 Task: Find connections with filter location Ninghai with filter topic #newyearwith filter profile language Spanish with filter current company Orion Innovation with filter school Tata Institute of Social Sciences with filter industry Engineering Services with filter service category Resume Writing with filter keywords title Managing Partner
Action: Mouse moved to (317, 221)
Screenshot: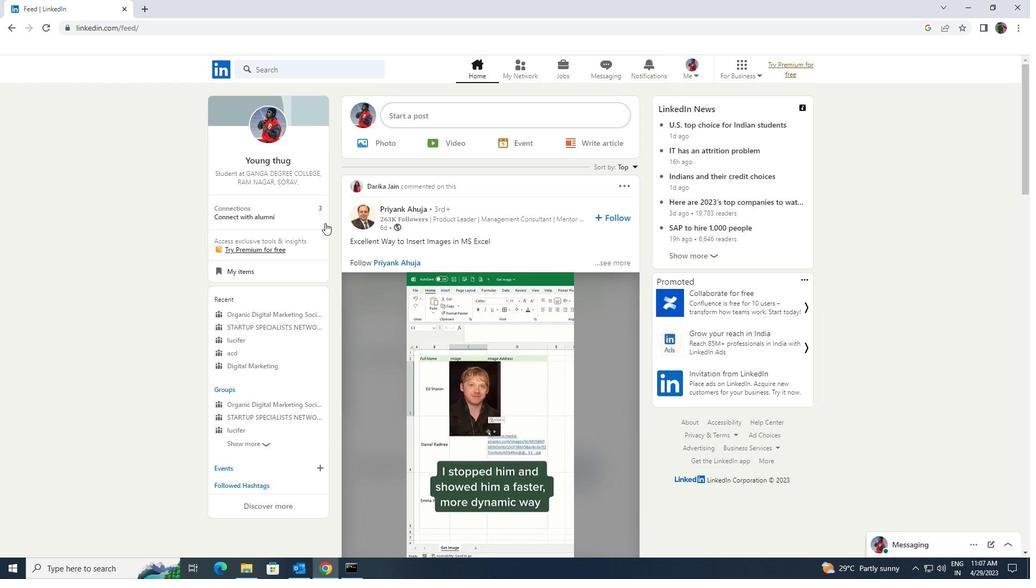 
Action: Mouse pressed left at (317, 221)
Screenshot: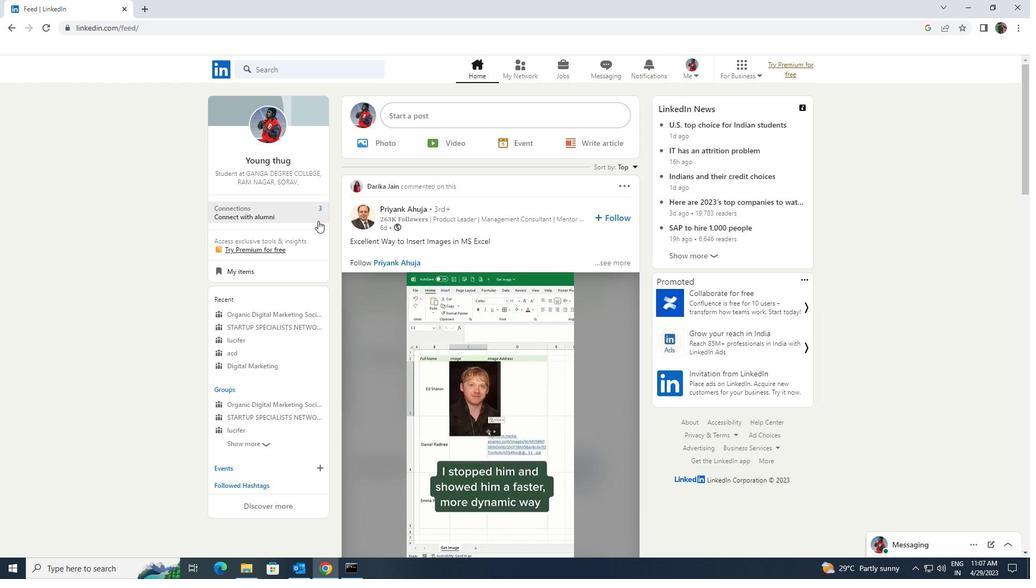 
Action: Mouse moved to (328, 131)
Screenshot: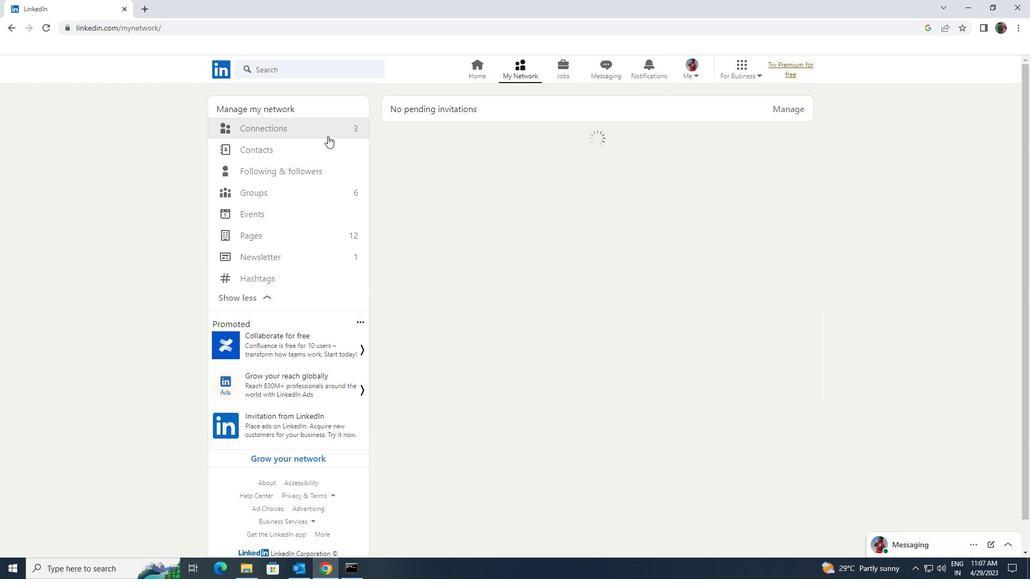 
Action: Mouse pressed left at (328, 131)
Screenshot: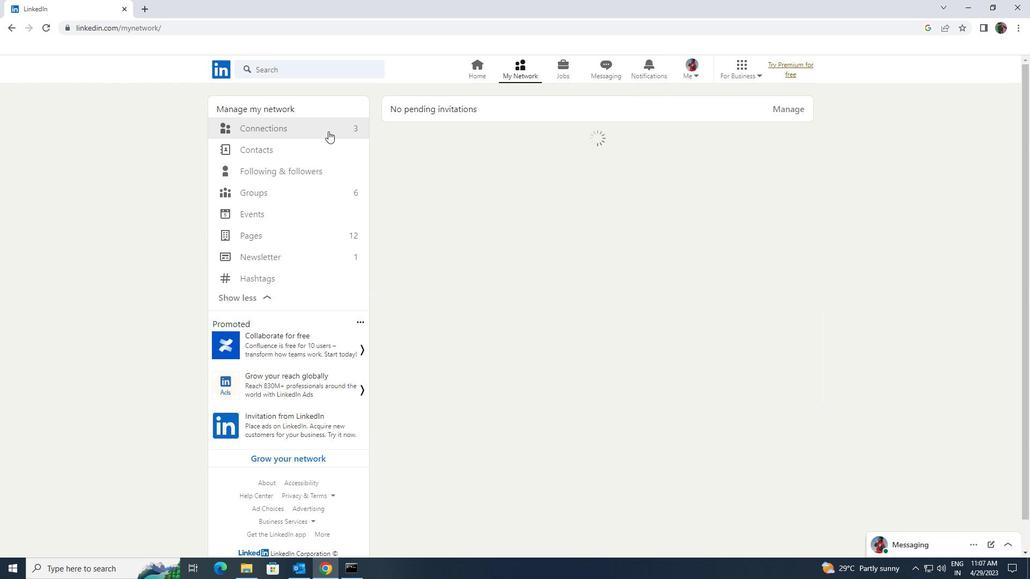 
Action: Mouse pressed left at (328, 131)
Screenshot: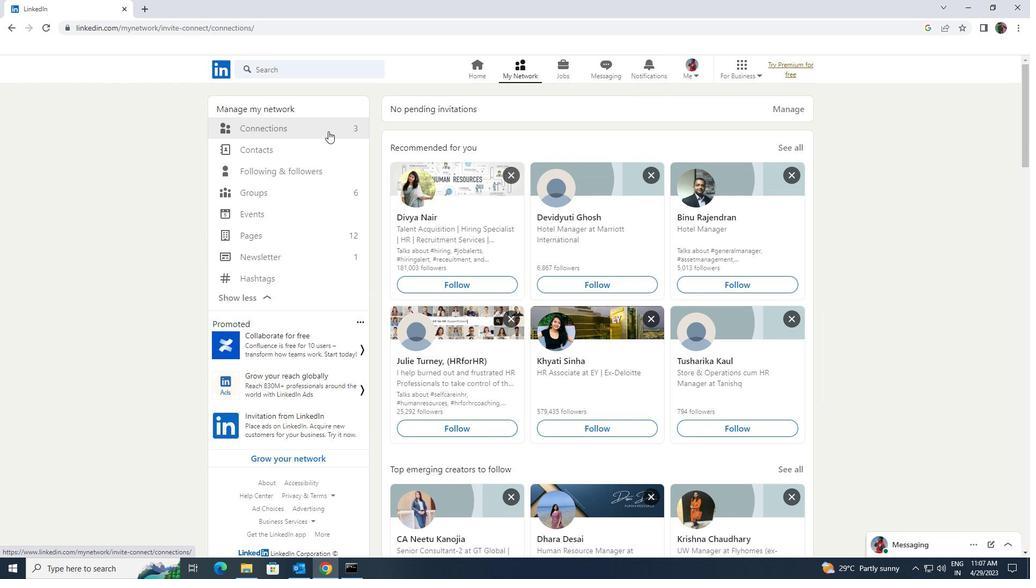 
Action: Mouse moved to (583, 129)
Screenshot: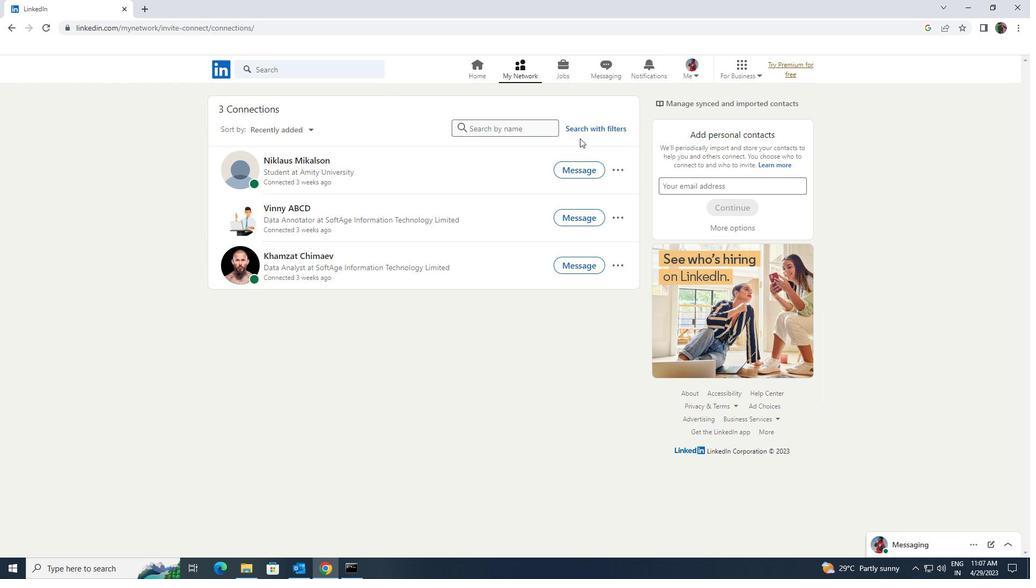 
Action: Mouse pressed left at (583, 129)
Screenshot: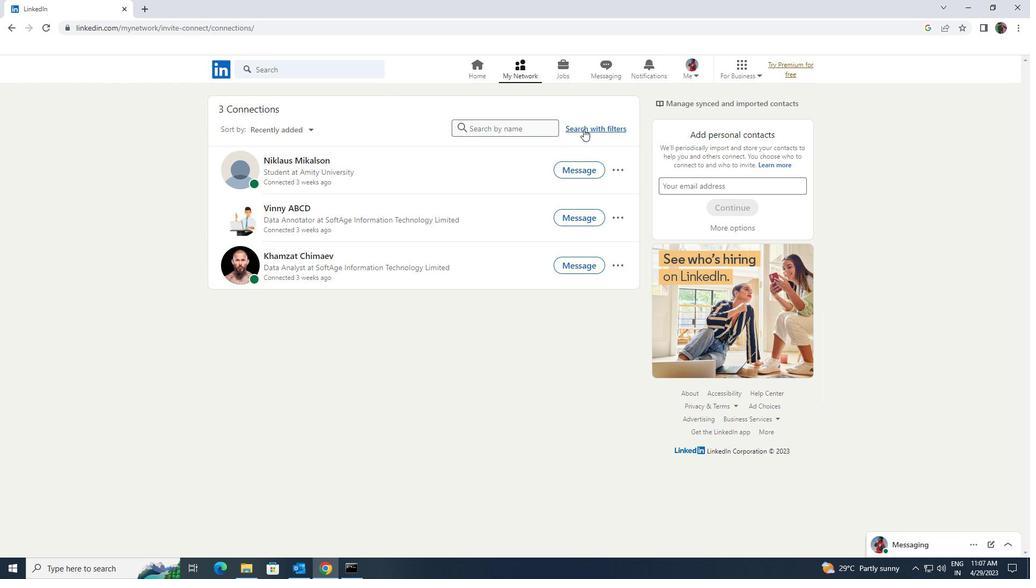 
Action: Mouse moved to (555, 101)
Screenshot: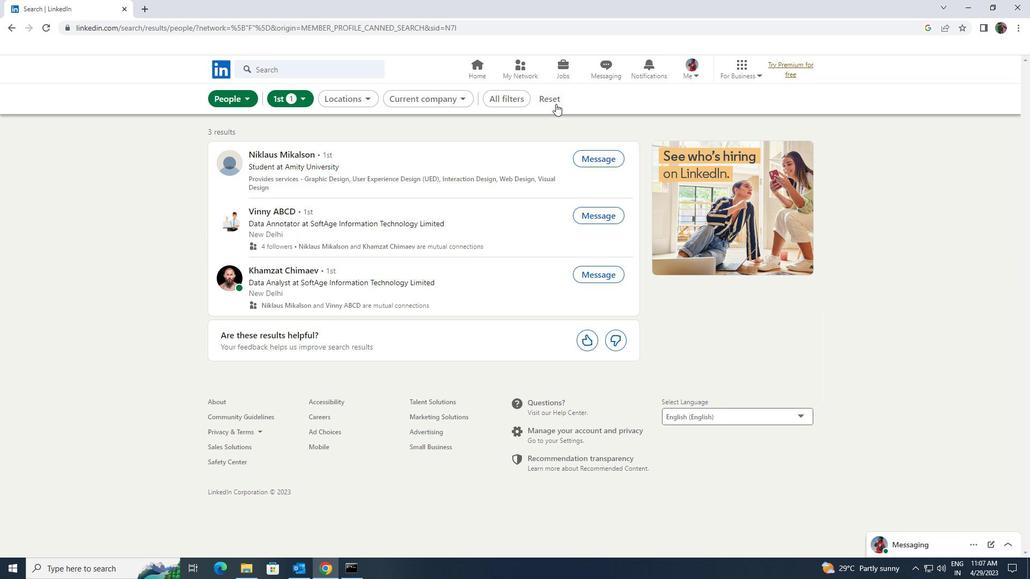 
Action: Mouse pressed left at (555, 101)
Screenshot: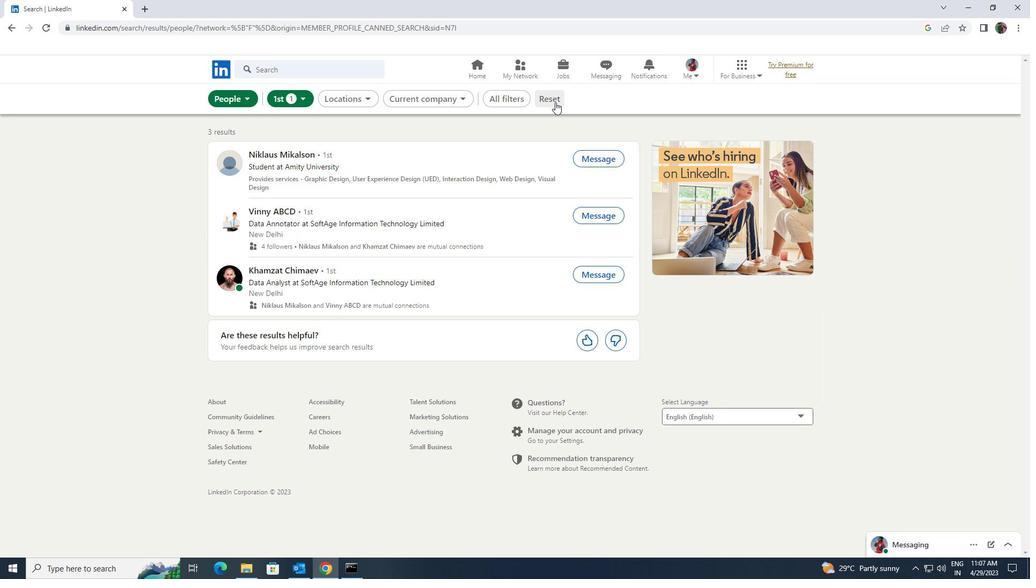 
Action: Mouse moved to (525, 96)
Screenshot: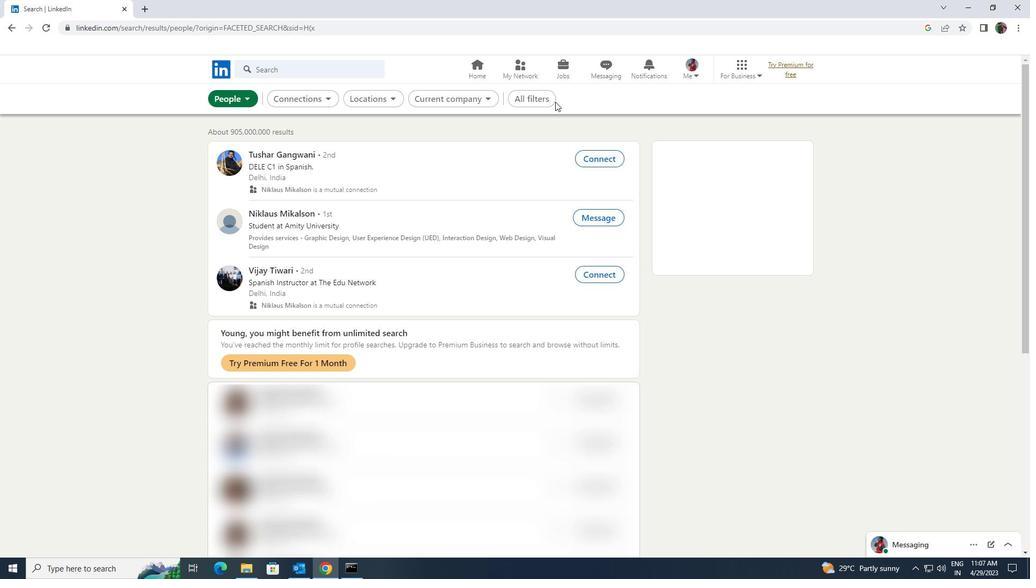 
Action: Mouse pressed left at (525, 96)
Screenshot: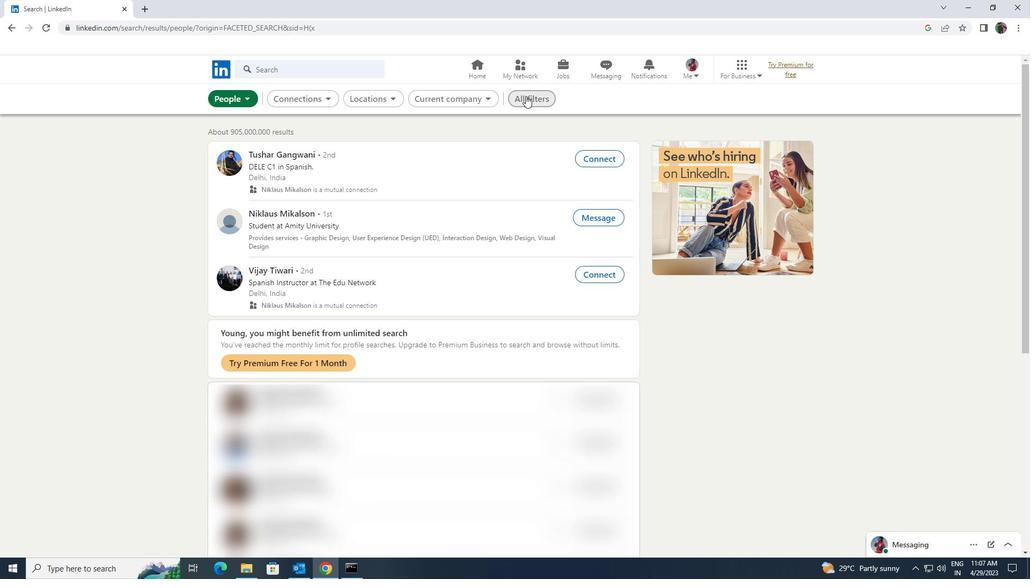 
Action: Mouse moved to (805, 265)
Screenshot: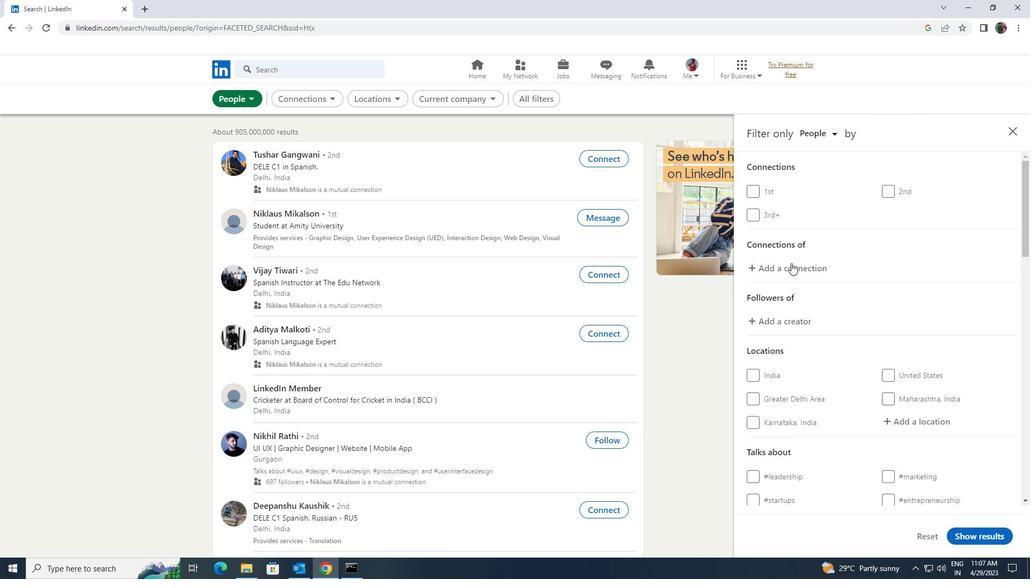 
Action: Mouse scrolled (805, 264) with delta (0, 0)
Screenshot: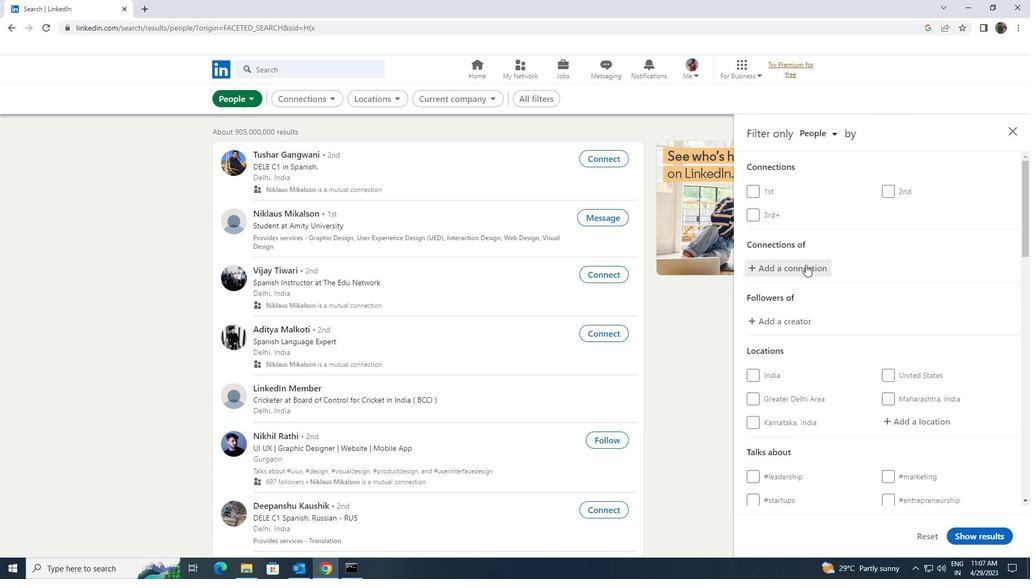 
Action: Mouse scrolled (805, 264) with delta (0, 0)
Screenshot: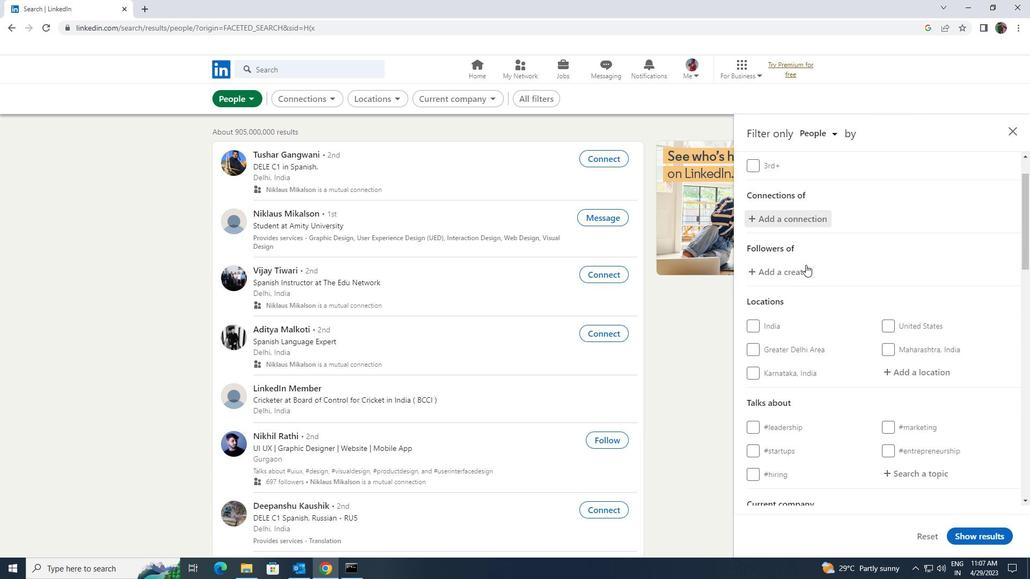 
Action: Mouse scrolled (805, 264) with delta (0, 0)
Screenshot: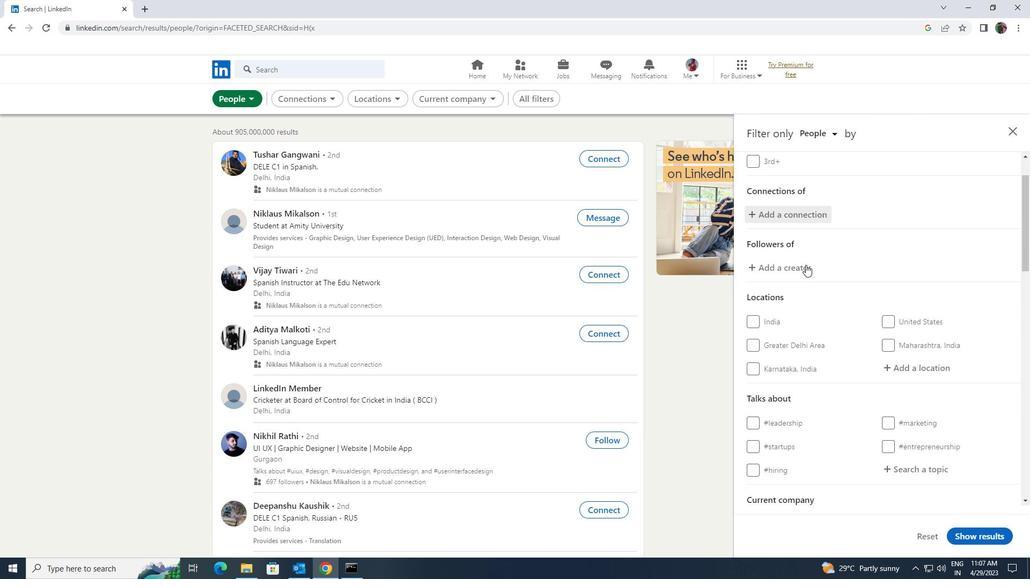 
Action: Mouse moved to (900, 261)
Screenshot: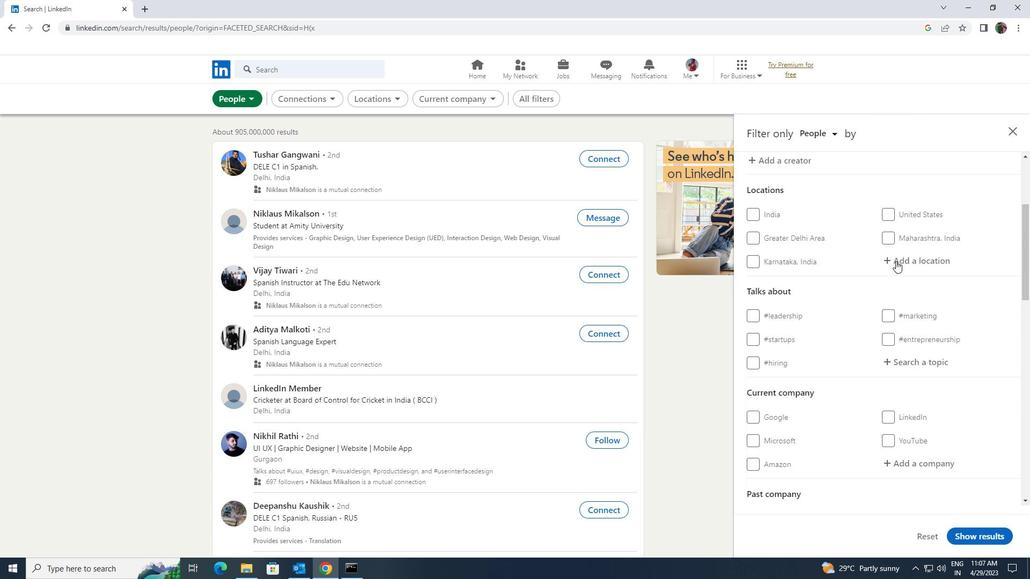 
Action: Mouse pressed left at (900, 261)
Screenshot: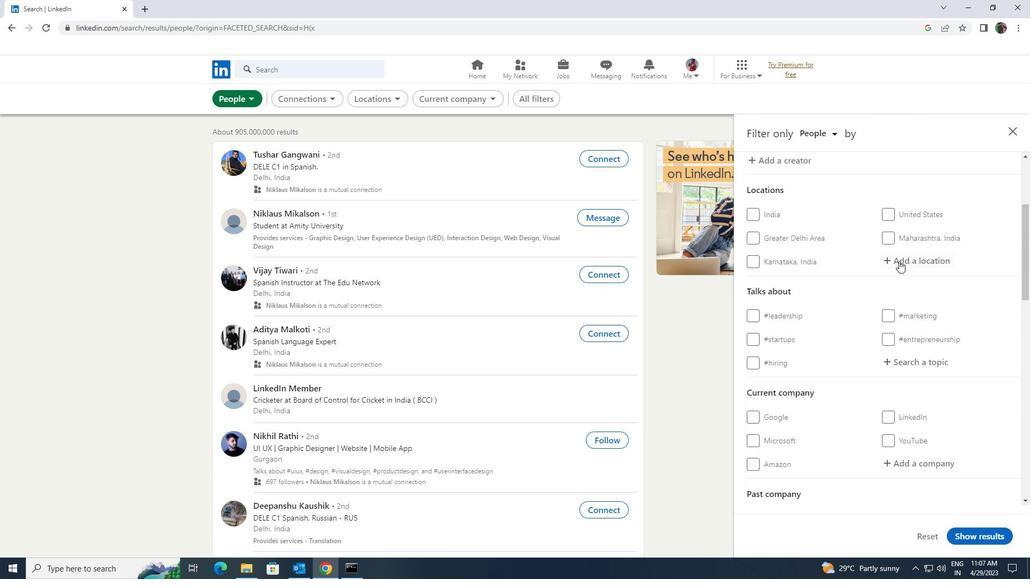 
Action: Mouse moved to (825, 296)
Screenshot: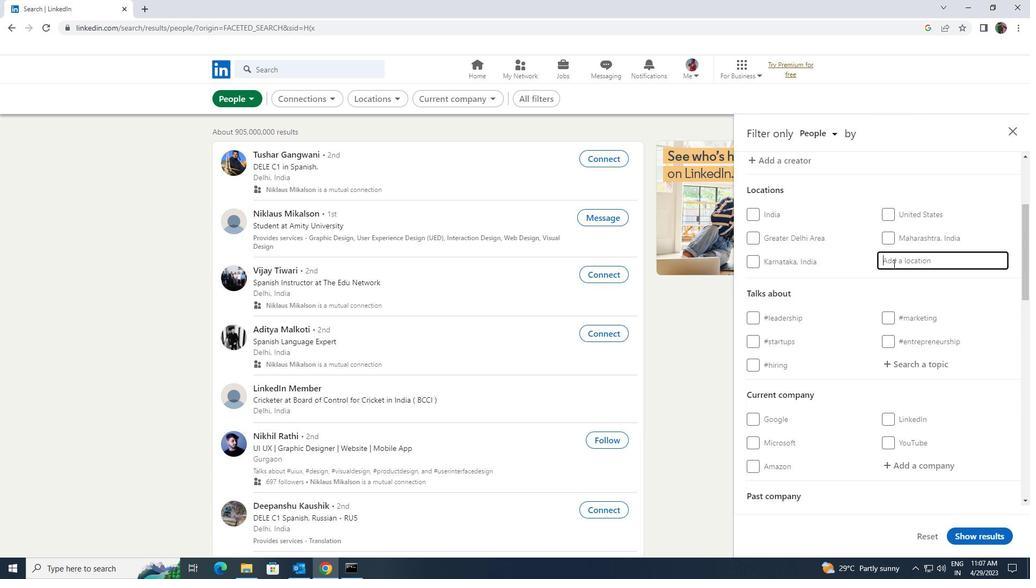 
Action: Key pressed <Key.shift>NINGHAI<Key.enter>
Screenshot: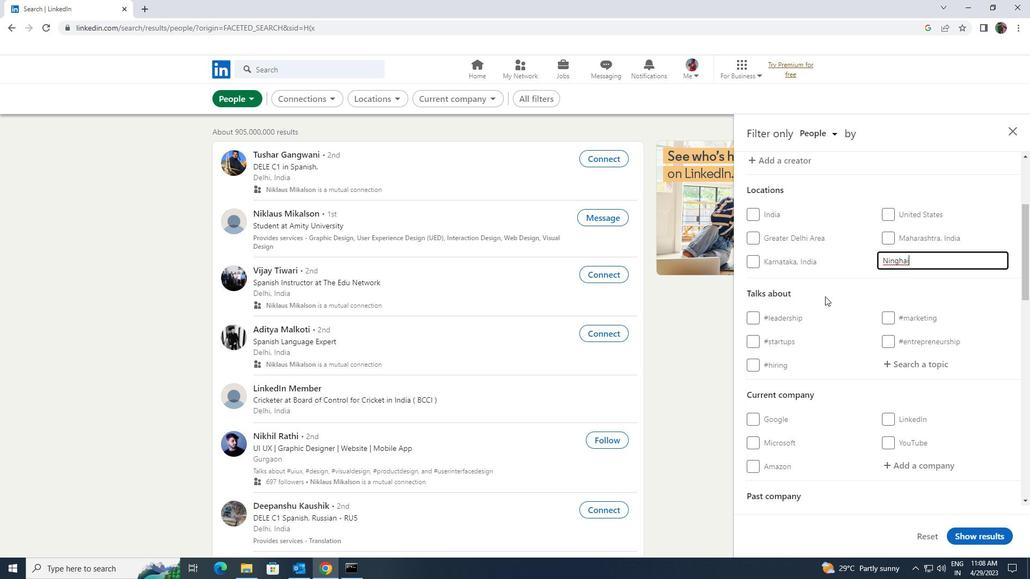 
Action: Mouse moved to (825, 297)
Screenshot: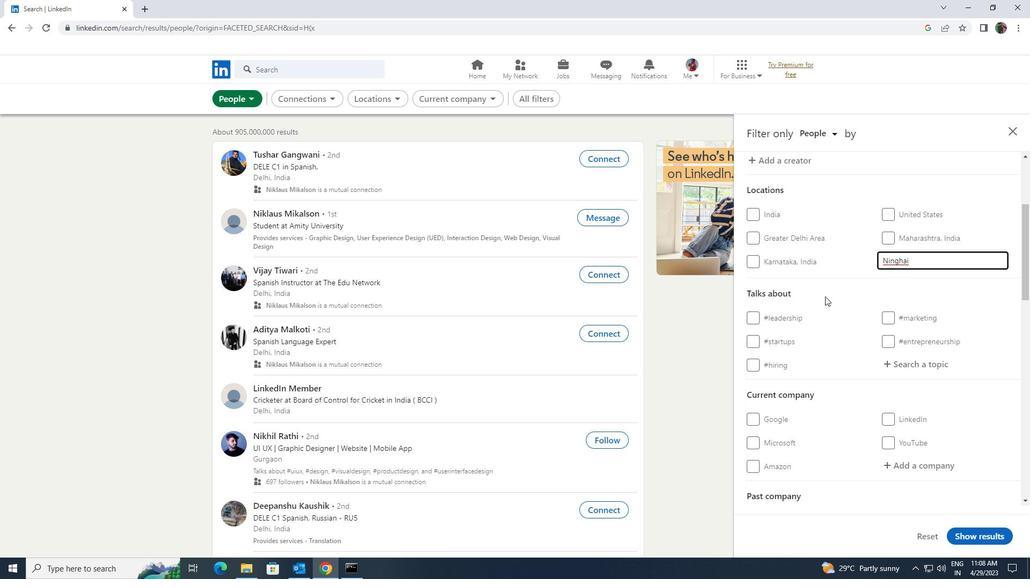 
Action: Mouse scrolled (825, 296) with delta (0, 0)
Screenshot: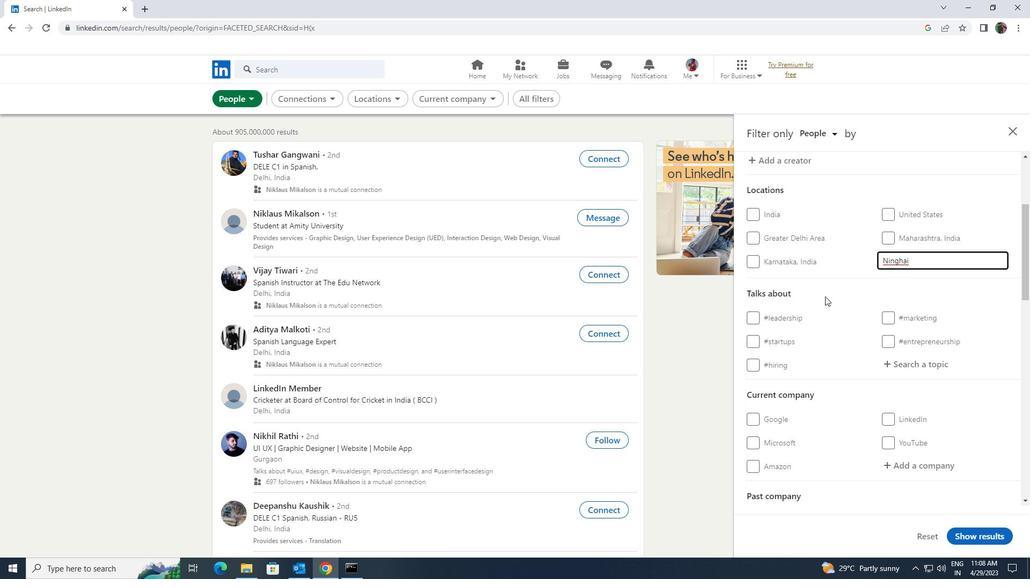 
Action: Mouse moved to (885, 304)
Screenshot: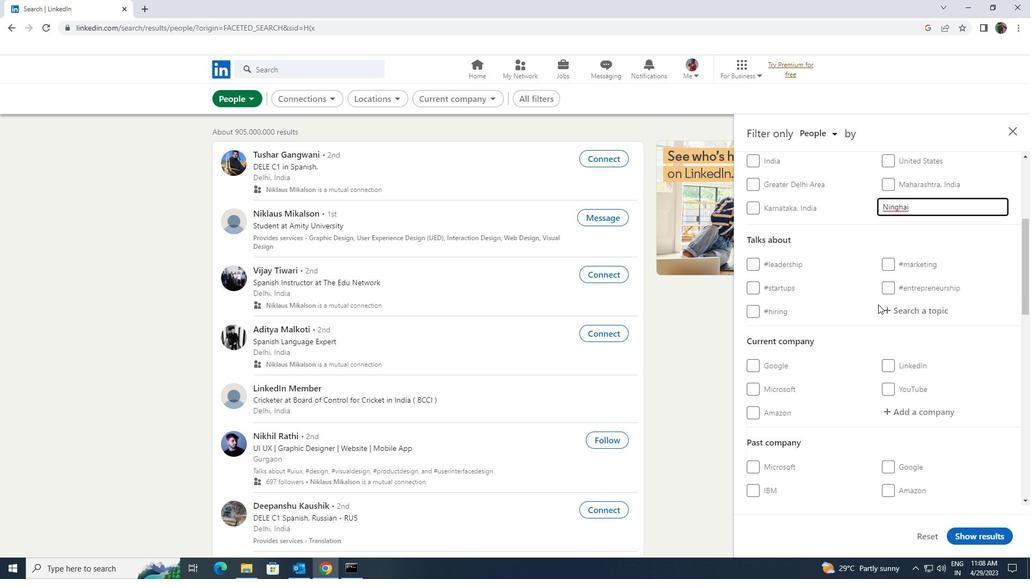
Action: Mouse pressed left at (885, 304)
Screenshot: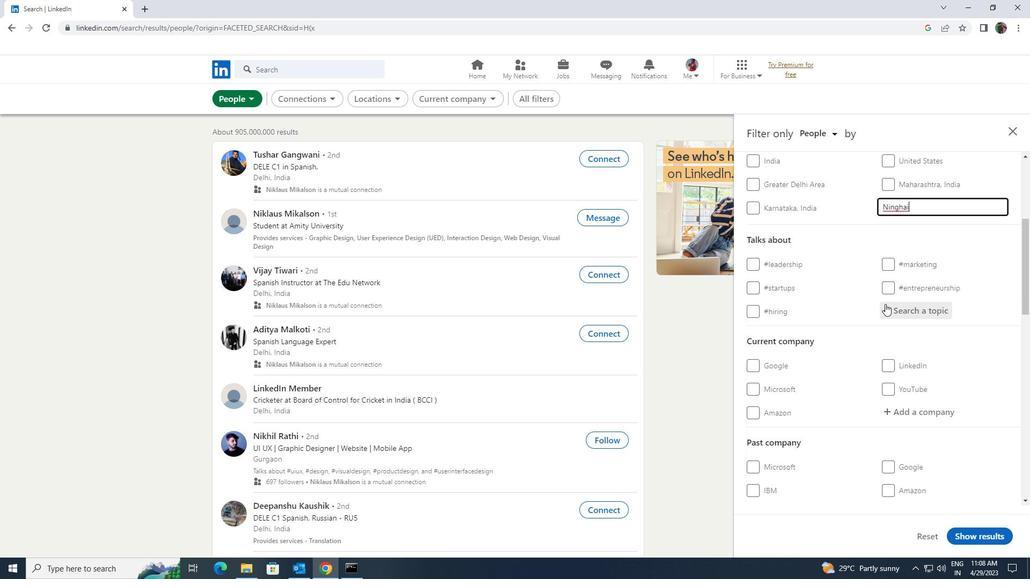 
Action: Mouse moved to (874, 304)
Screenshot: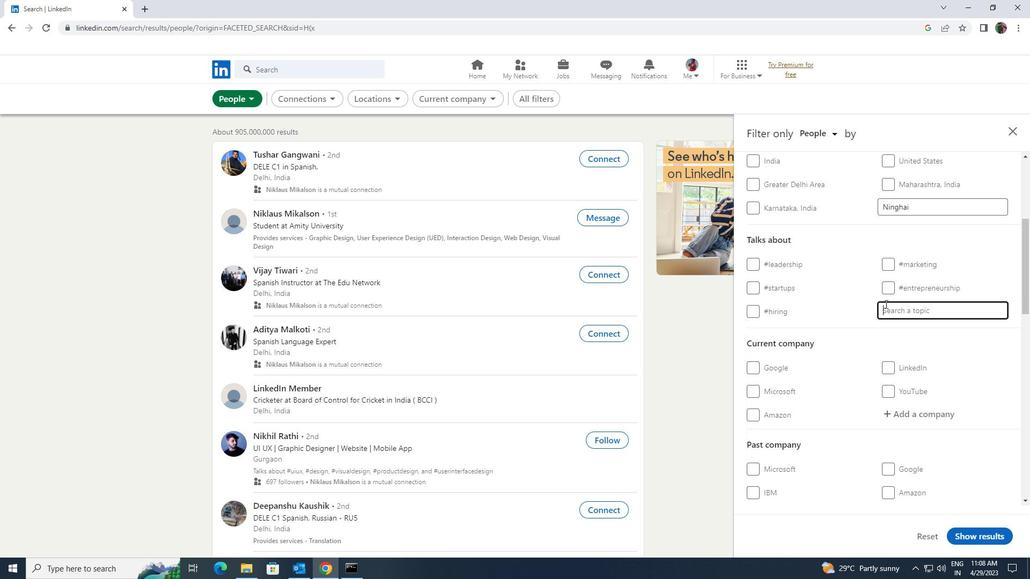 
Action: Key pressed <Key.shift>NEWYEAR
Screenshot: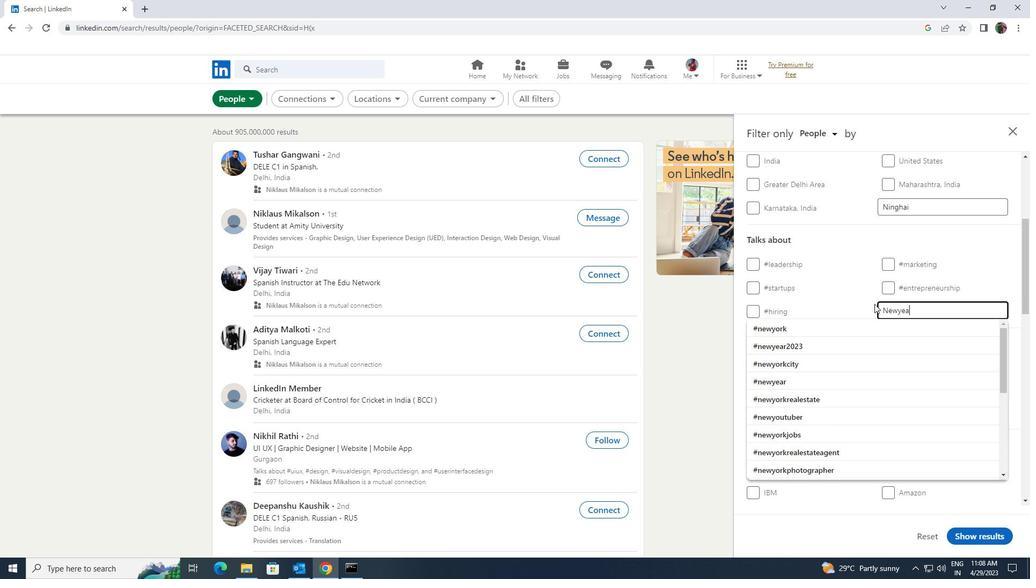 
Action: Mouse moved to (853, 339)
Screenshot: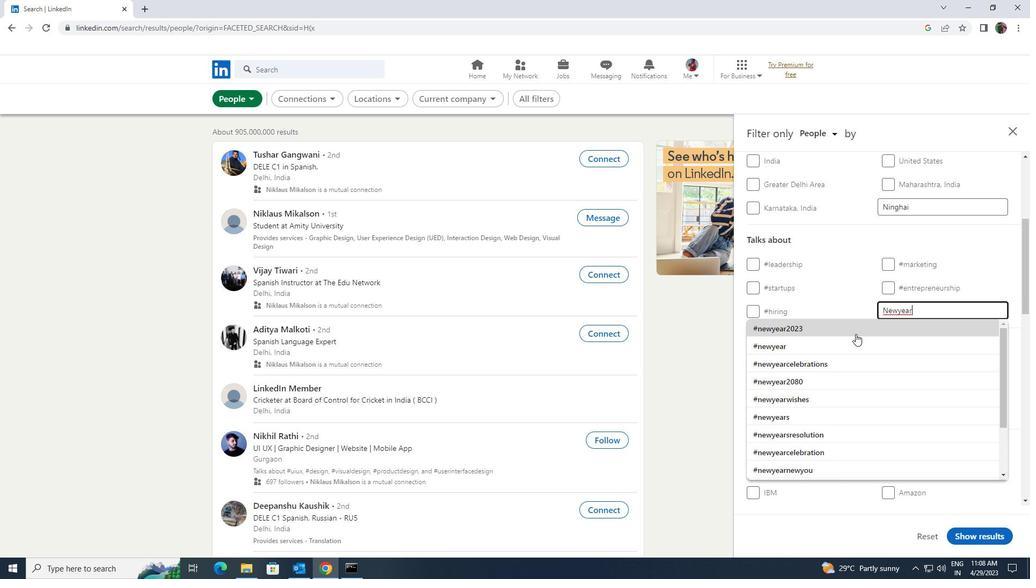
Action: Mouse pressed left at (853, 339)
Screenshot: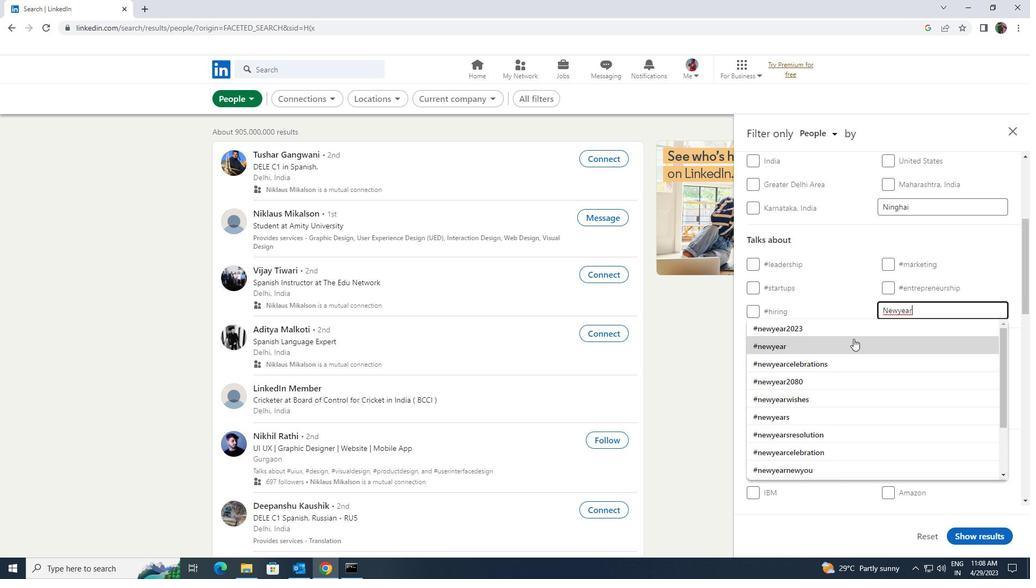 
Action: Mouse scrolled (853, 338) with delta (0, 0)
Screenshot: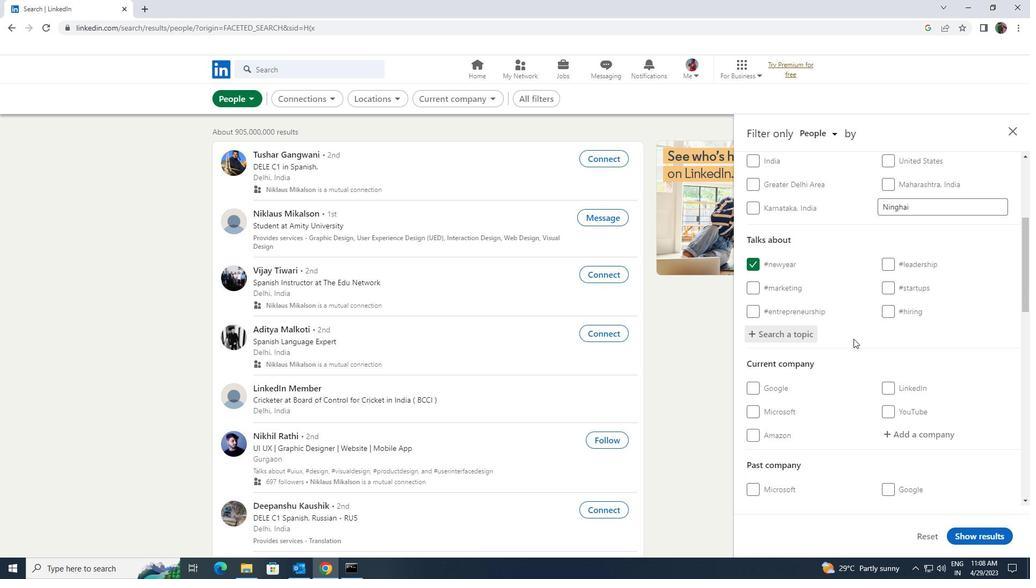 
Action: Mouse scrolled (853, 338) with delta (0, 0)
Screenshot: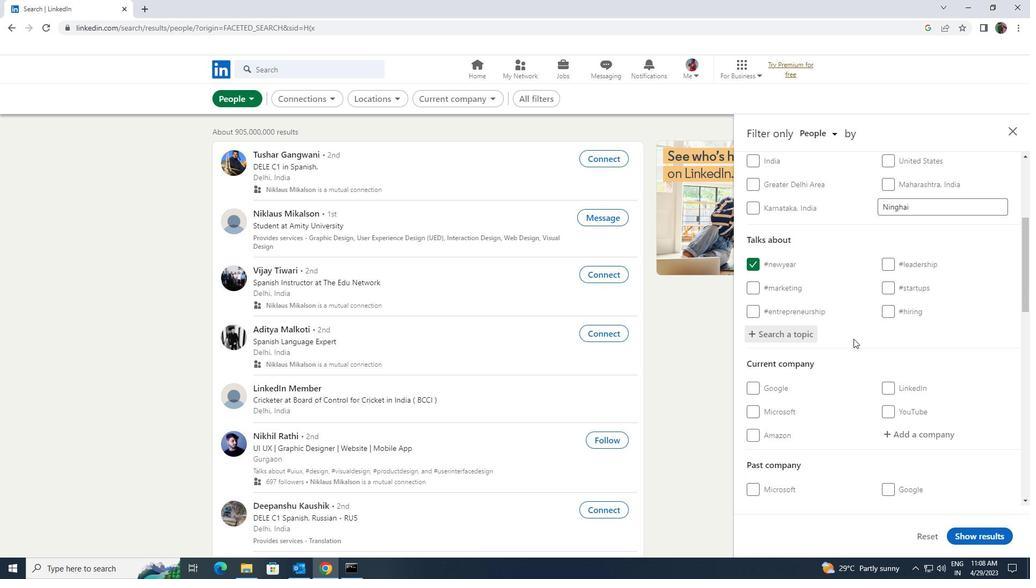 
Action: Mouse scrolled (853, 338) with delta (0, 0)
Screenshot: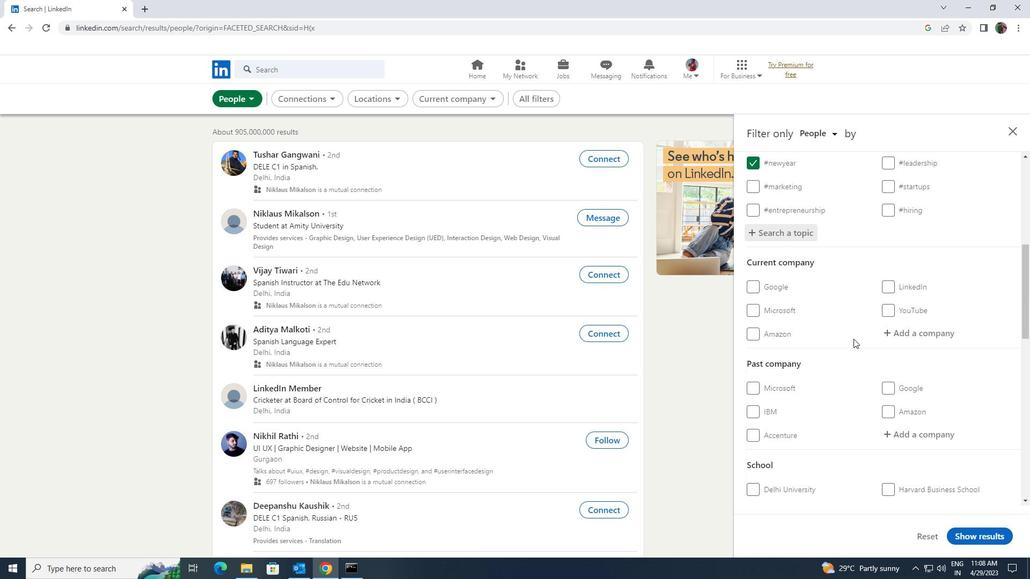 
Action: Mouse scrolled (853, 338) with delta (0, 0)
Screenshot: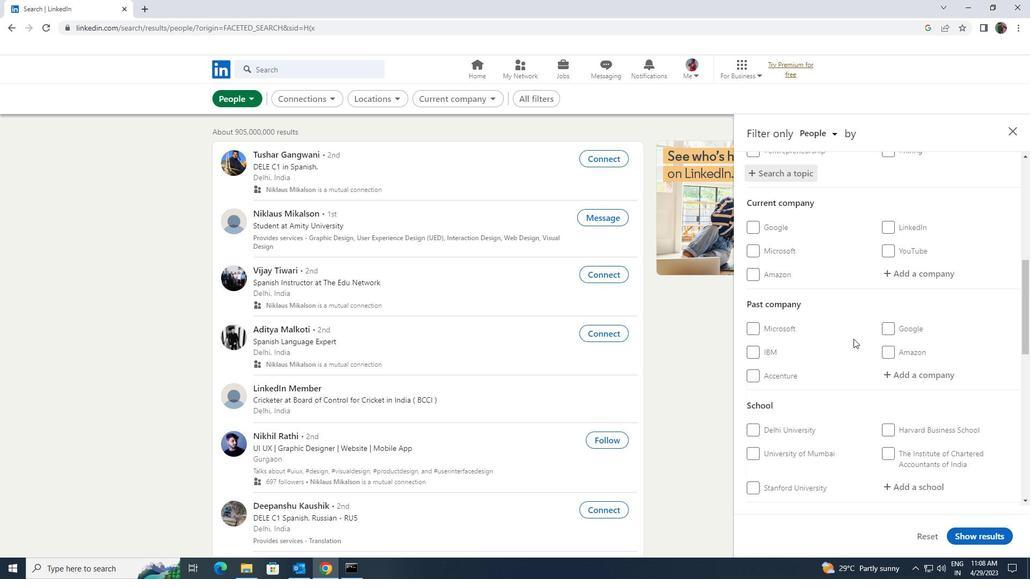 
Action: Mouse scrolled (853, 338) with delta (0, 0)
Screenshot: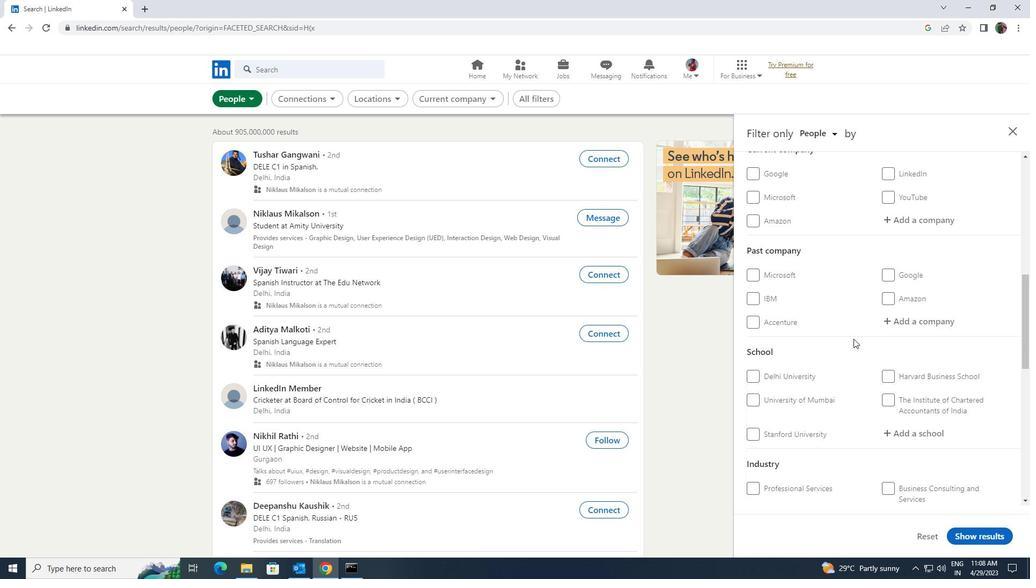 
Action: Mouse scrolled (853, 338) with delta (0, 0)
Screenshot: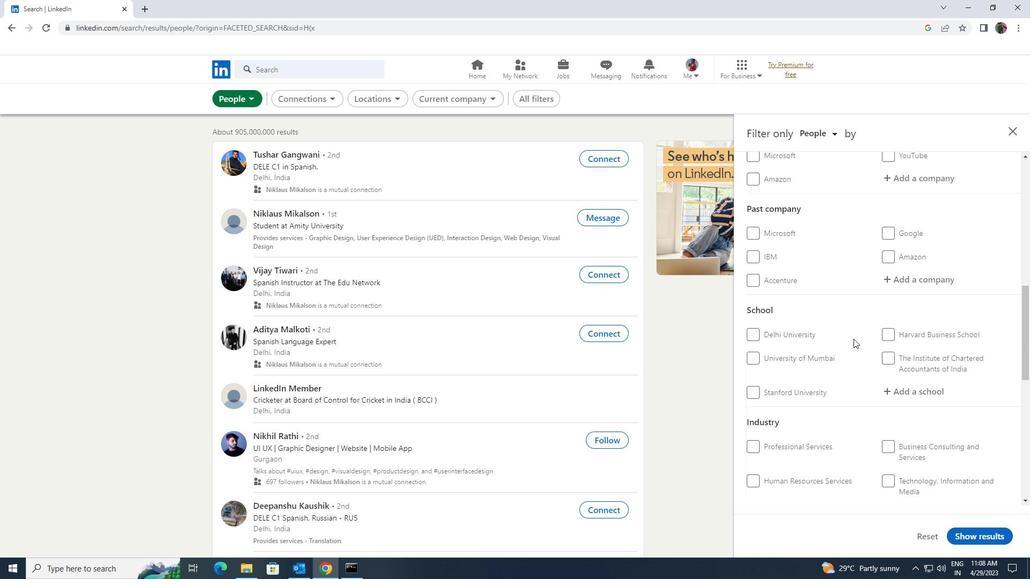 
Action: Mouse scrolled (853, 338) with delta (0, 0)
Screenshot: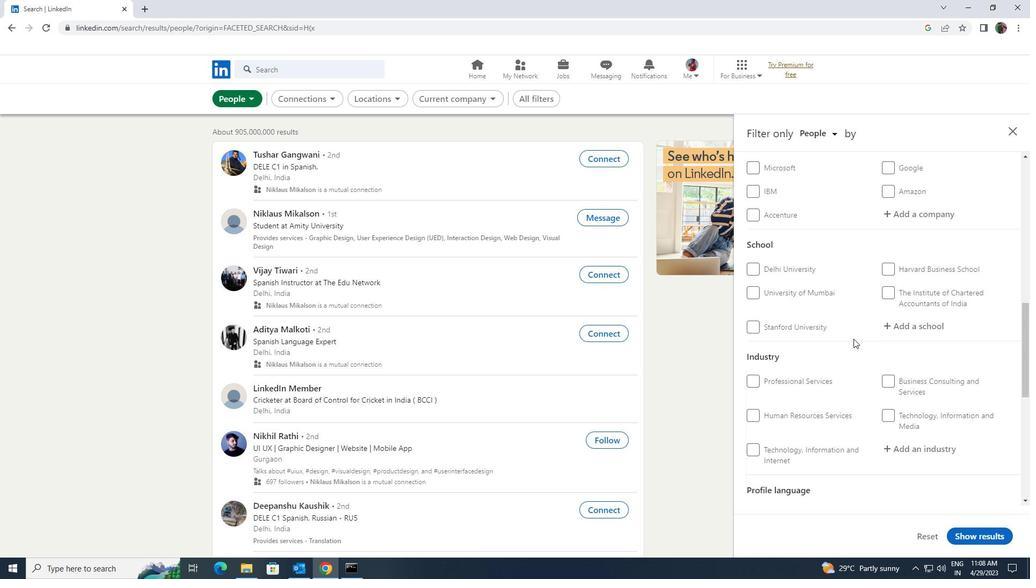 
Action: Mouse scrolled (853, 338) with delta (0, 0)
Screenshot: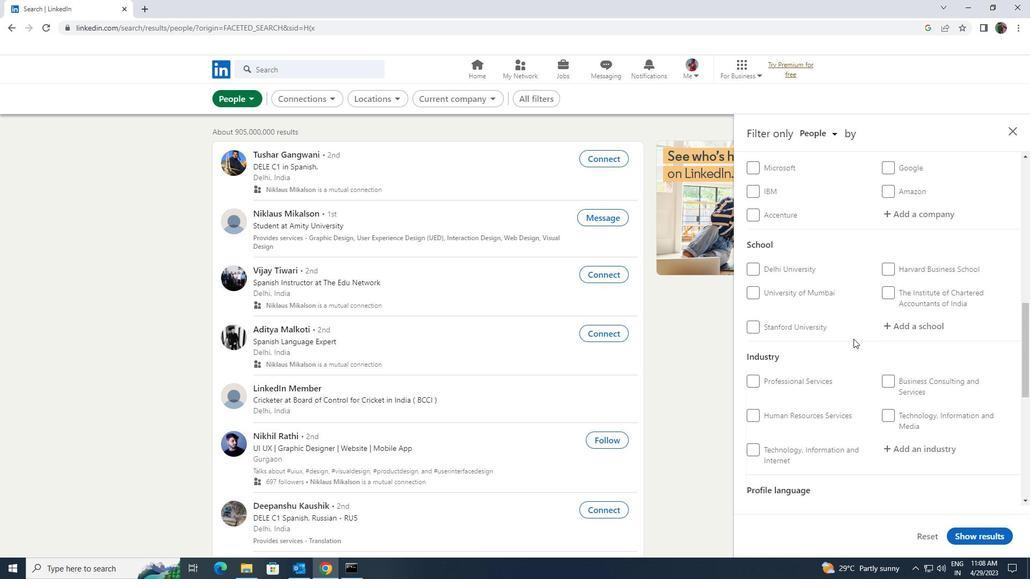 
Action: Mouse scrolled (853, 338) with delta (0, 0)
Screenshot: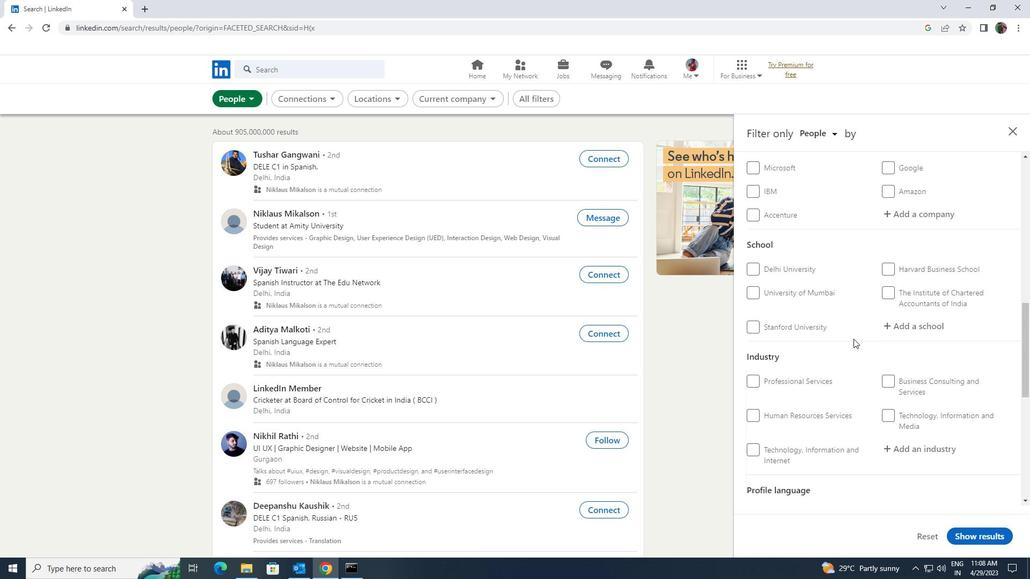
Action: Mouse moved to (755, 374)
Screenshot: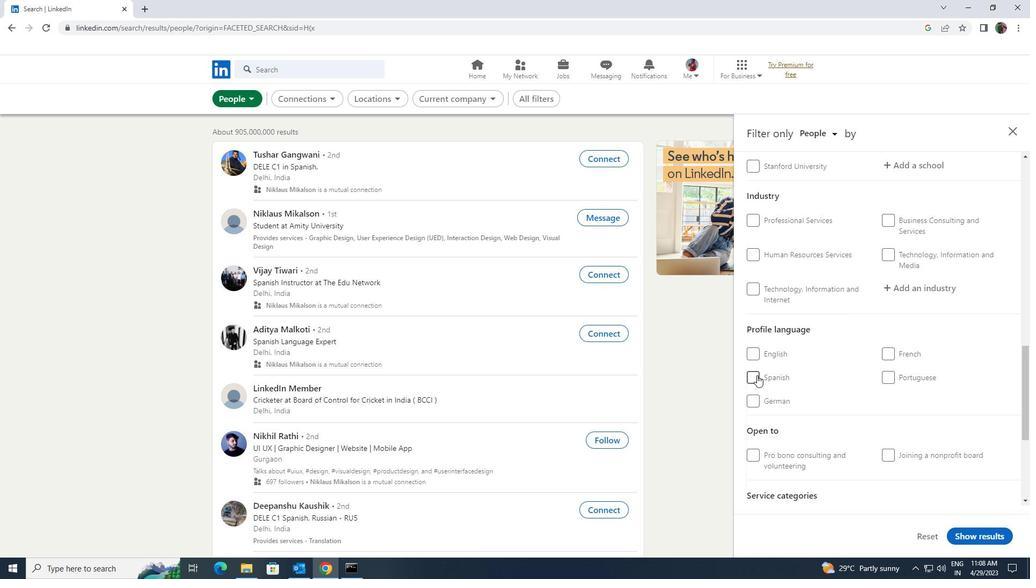 
Action: Mouse pressed left at (755, 374)
Screenshot: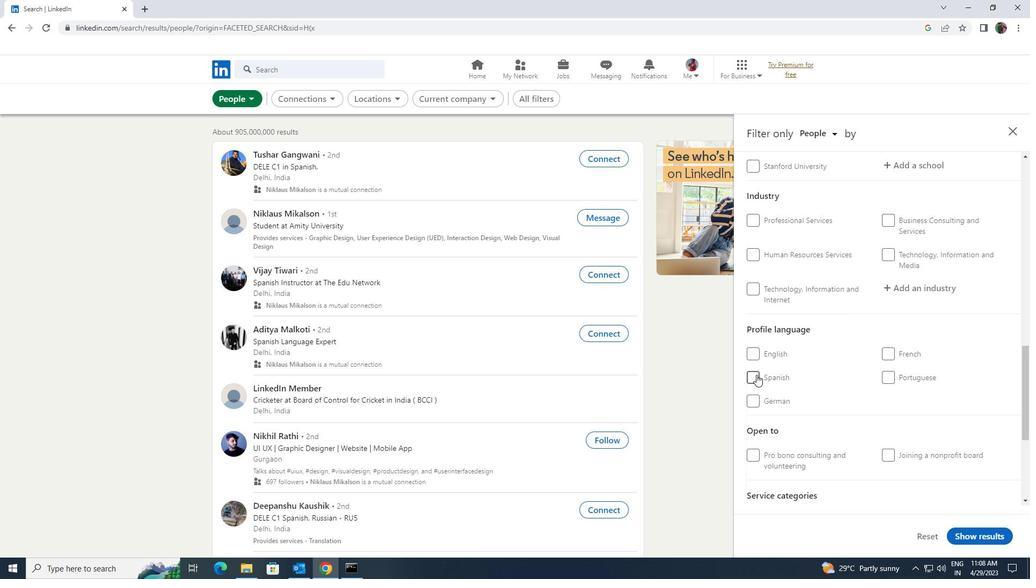 
Action: Mouse moved to (849, 377)
Screenshot: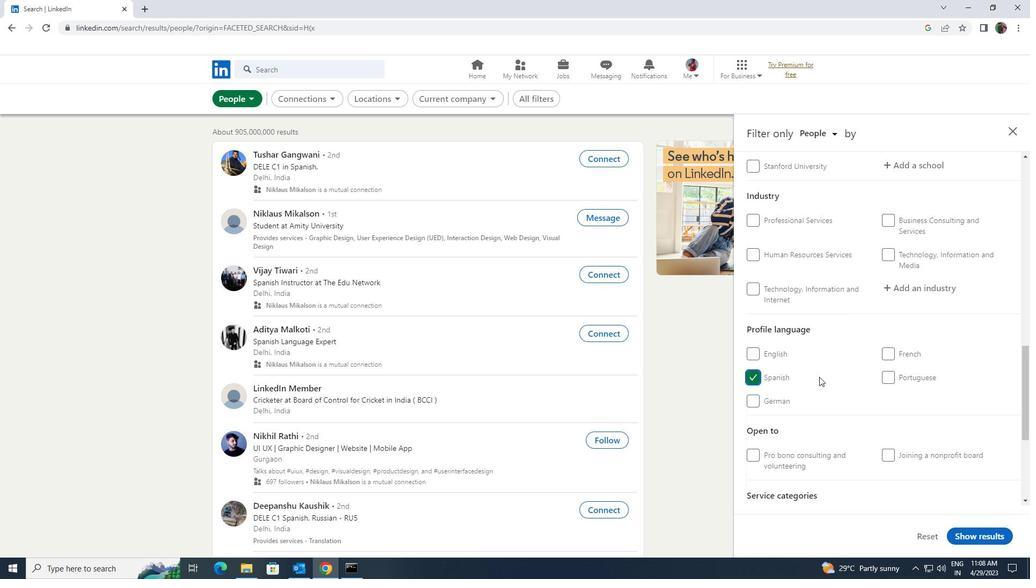 
Action: Mouse scrolled (849, 378) with delta (0, 0)
Screenshot: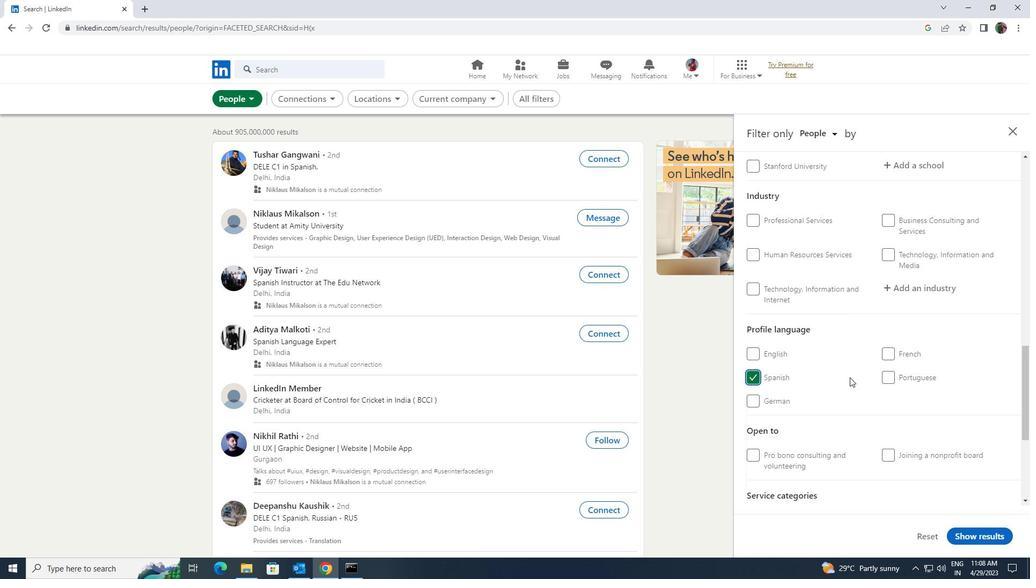 
Action: Mouse scrolled (849, 378) with delta (0, 0)
Screenshot: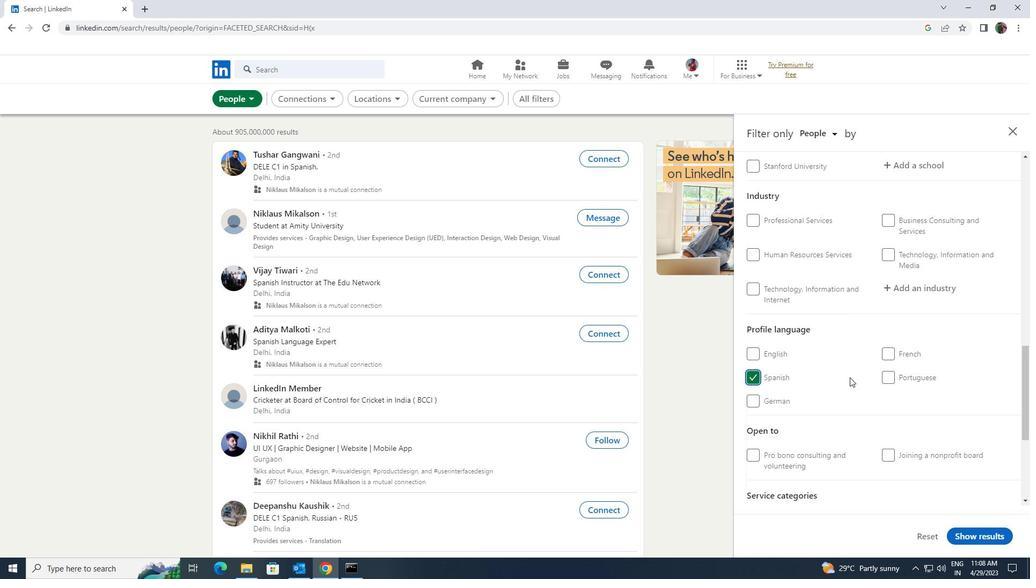 
Action: Mouse moved to (849, 378)
Screenshot: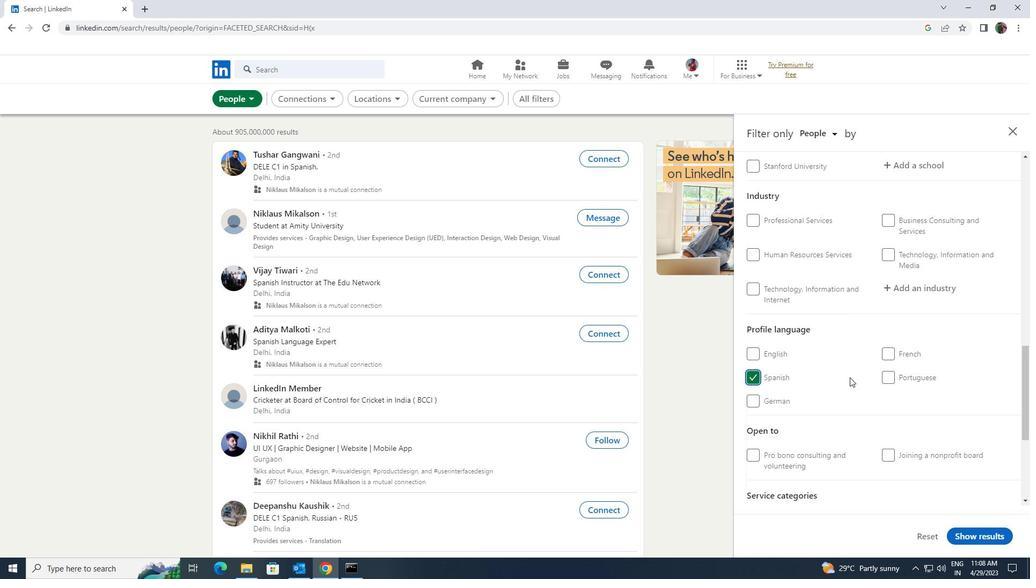 
Action: Mouse scrolled (849, 378) with delta (0, 0)
Screenshot: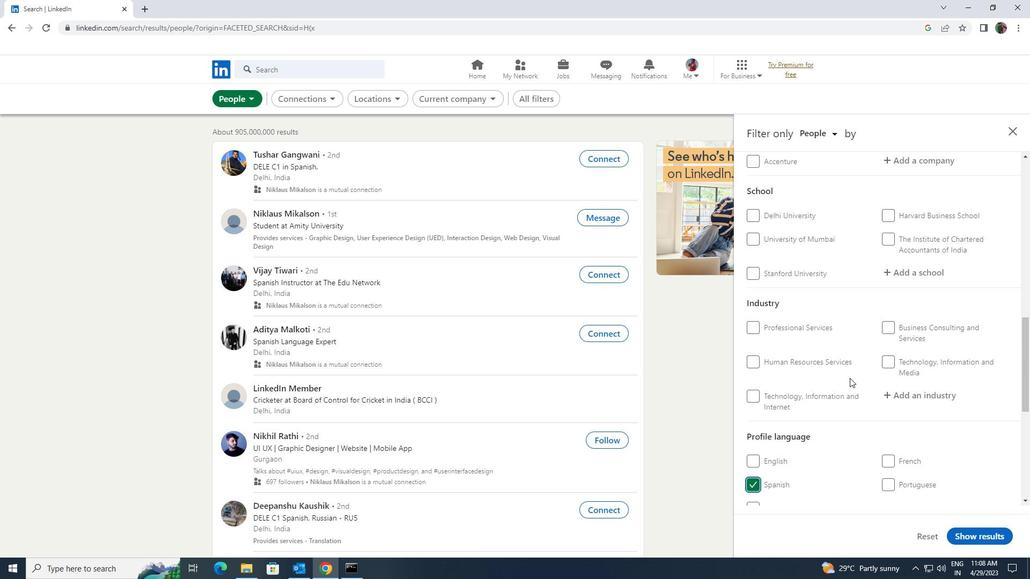 
Action: Mouse scrolled (849, 378) with delta (0, 0)
Screenshot: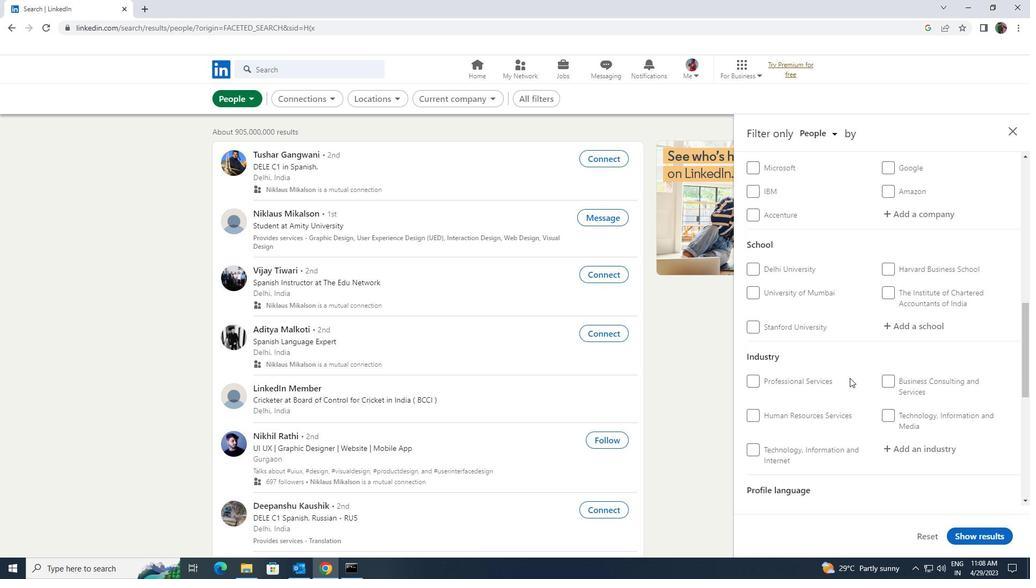 
Action: Mouse scrolled (849, 378) with delta (0, 0)
Screenshot: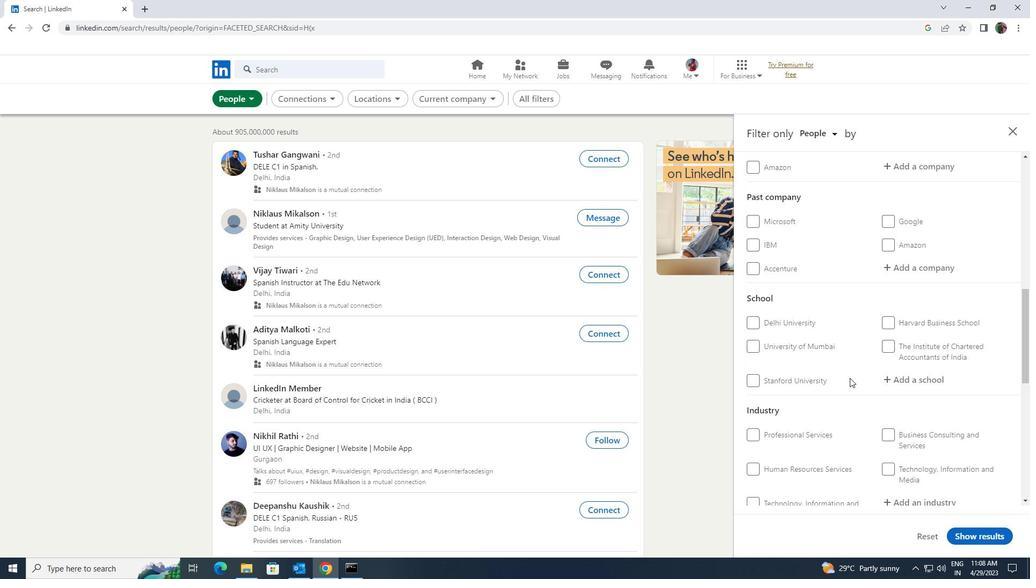 
Action: Mouse scrolled (849, 378) with delta (0, 0)
Screenshot: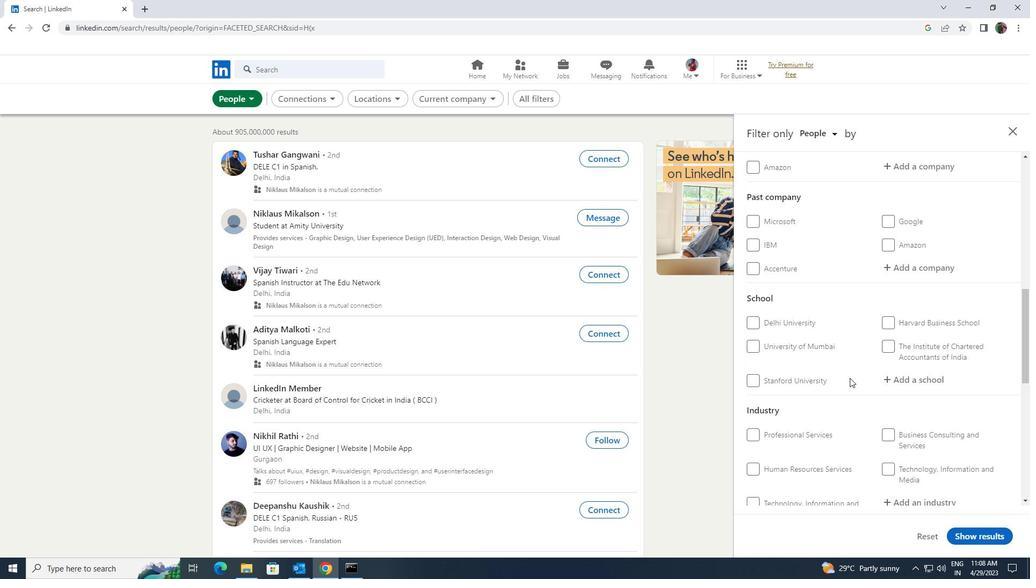 
Action: Mouse scrolled (849, 378) with delta (0, 0)
Screenshot: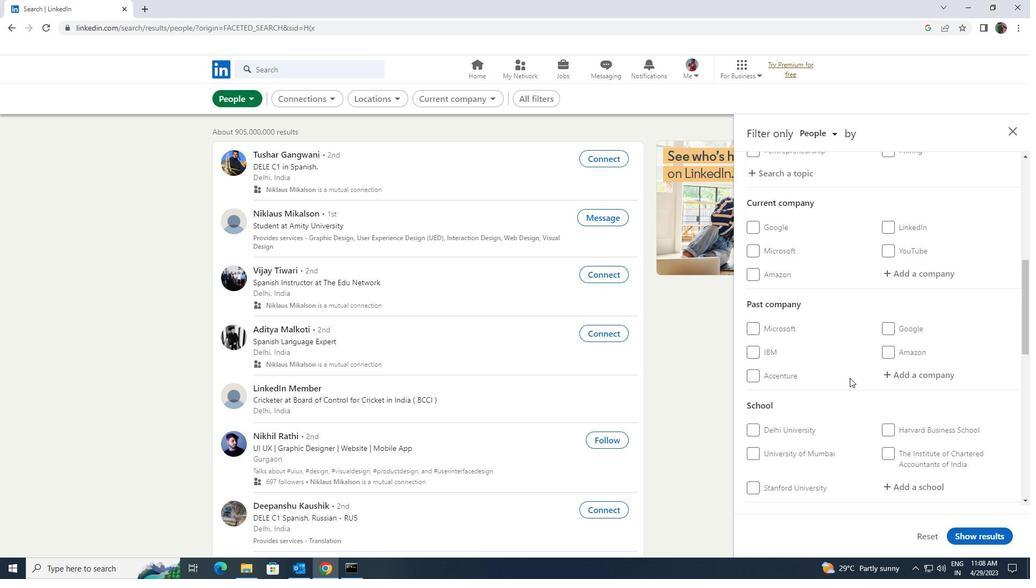 
Action: Mouse moved to (891, 328)
Screenshot: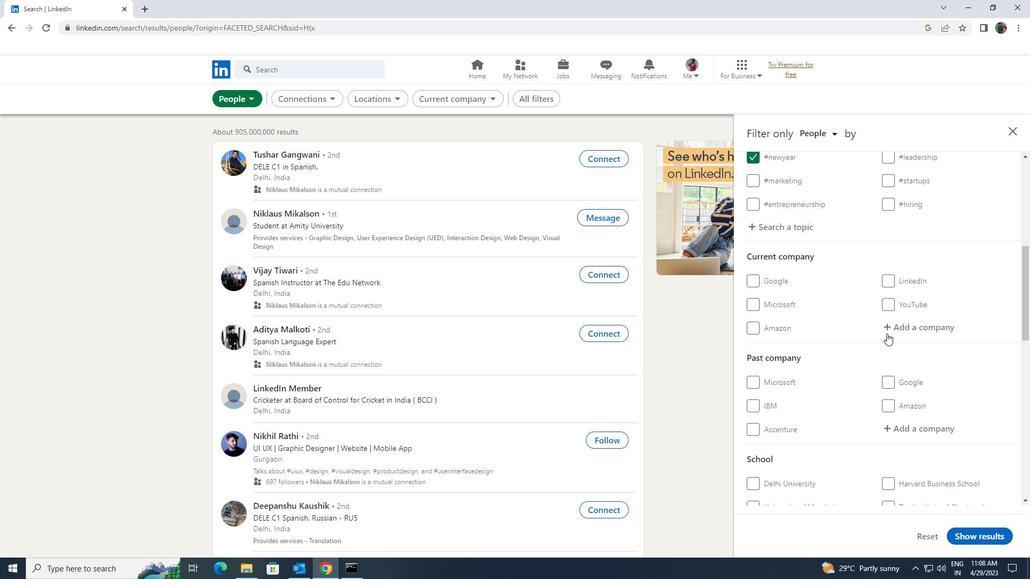 
Action: Mouse pressed left at (891, 328)
Screenshot: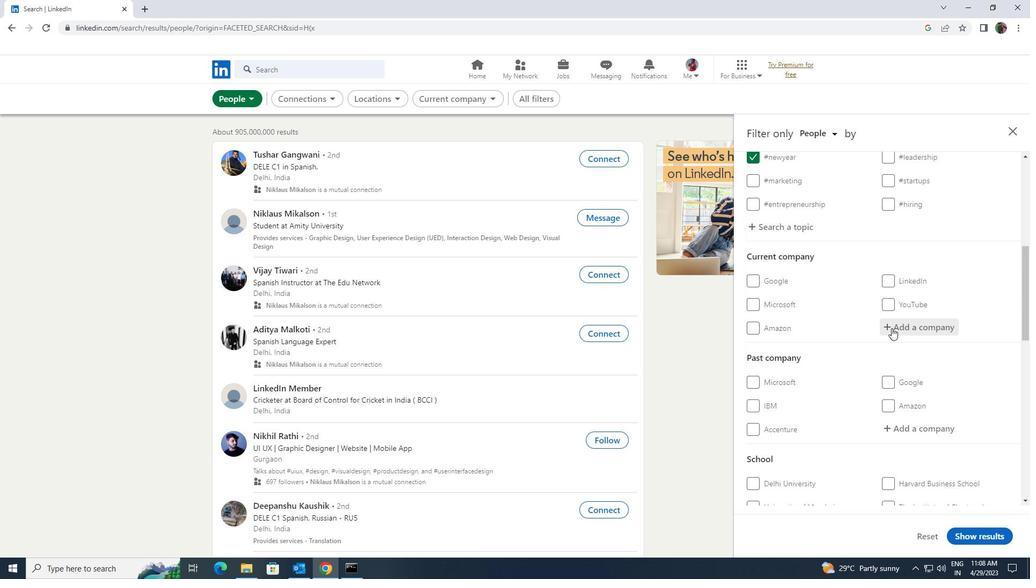 
Action: Mouse moved to (879, 325)
Screenshot: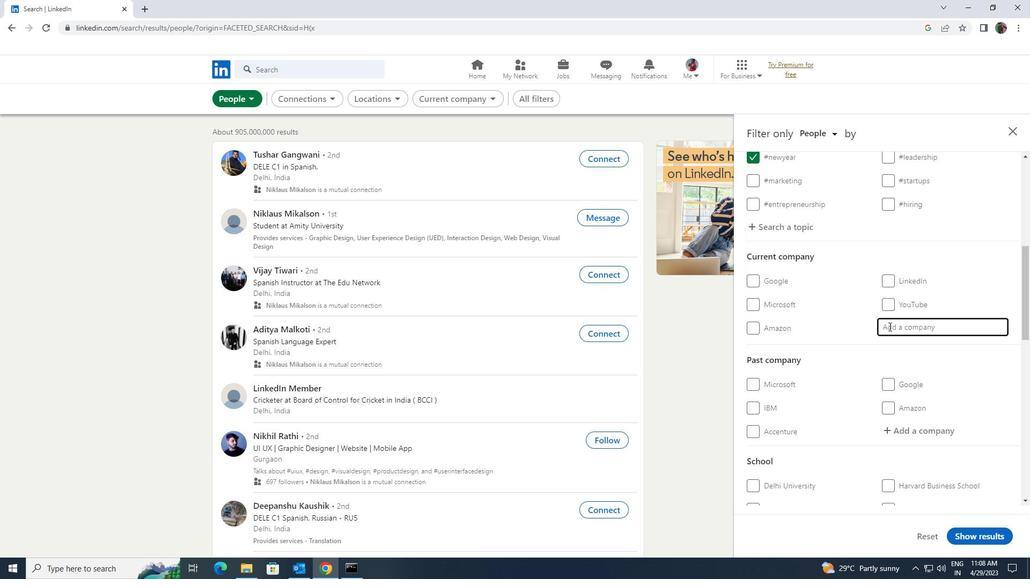 
Action: Key pressed <Key.shift>ORION
Screenshot: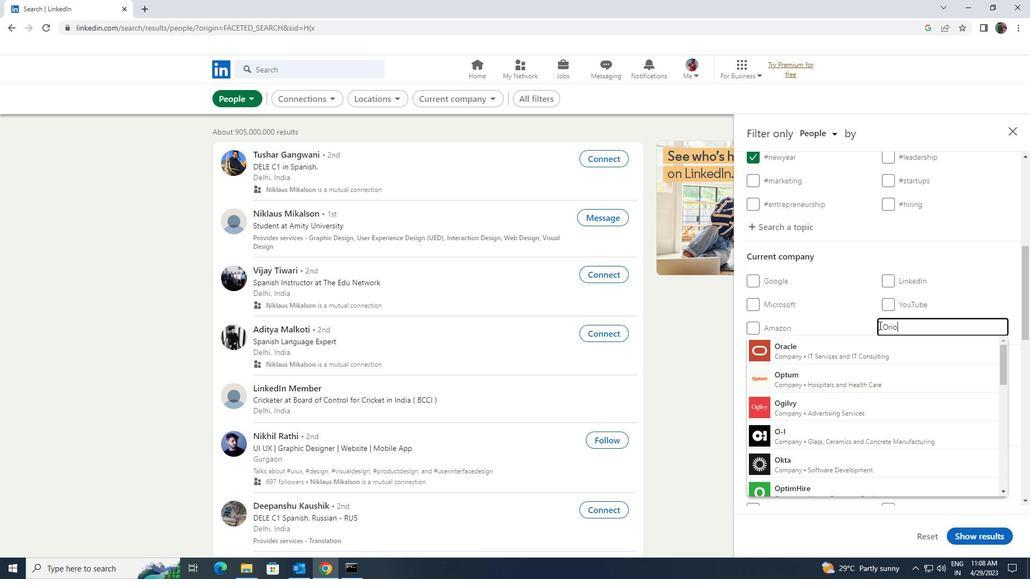 
Action: Mouse moved to (861, 375)
Screenshot: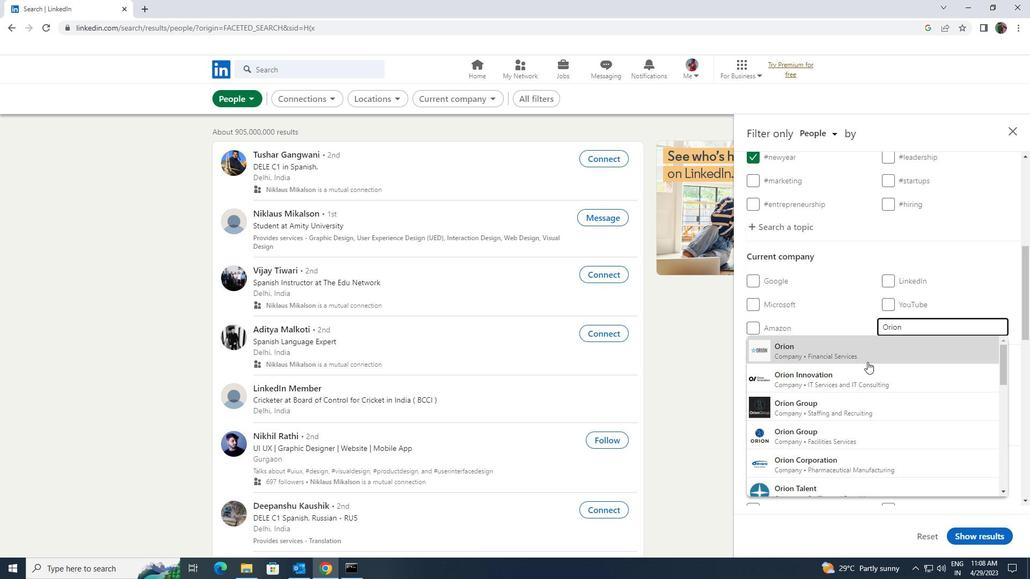 
Action: Mouse pressed left at (861, 375)
Screenshot: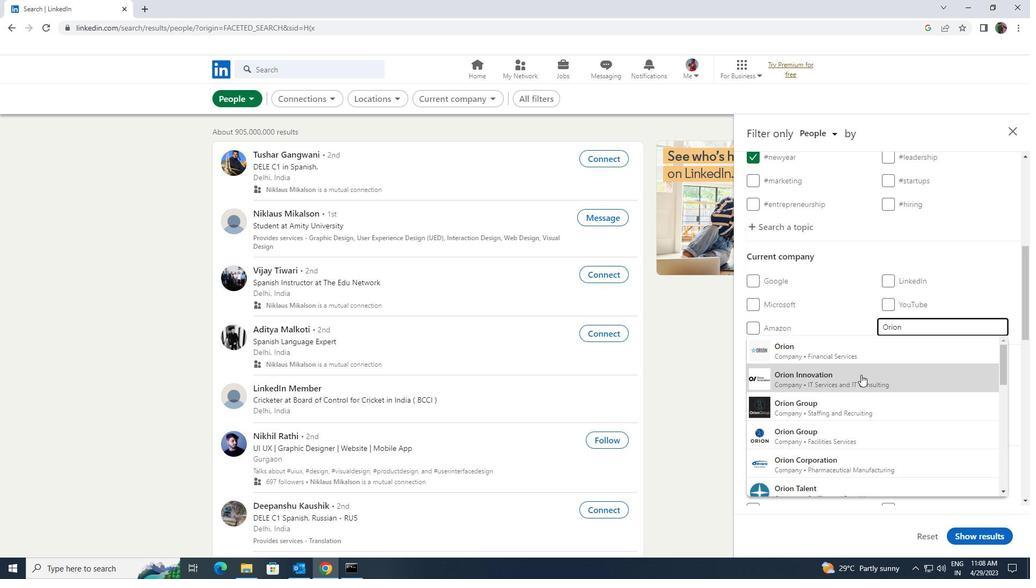
Action: Mouse scrolled (861, 374) with delta (0, 0)
Screenshot: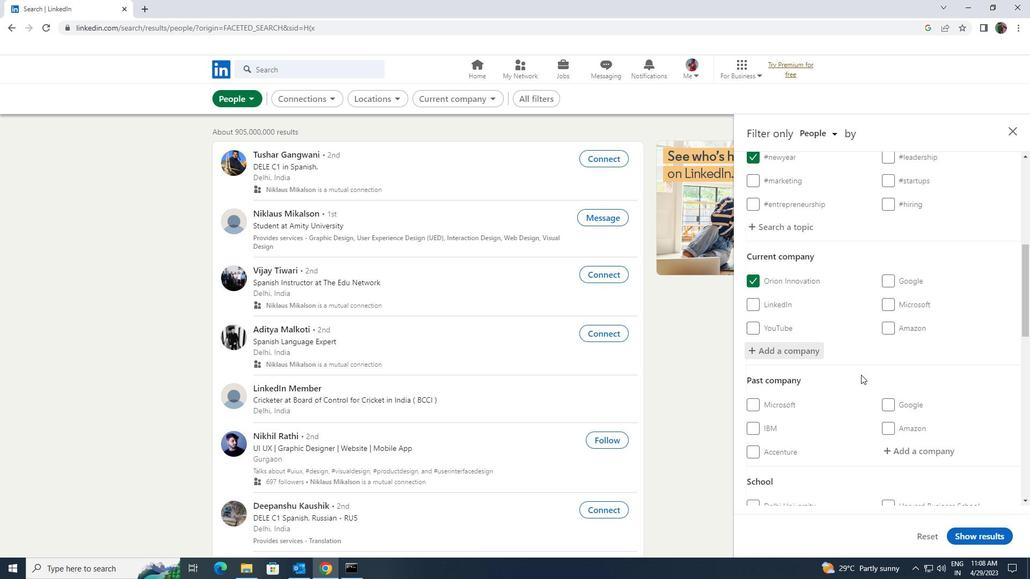 
Action: Mouse scrolled (861, 374) with delta (0, 0)
Screenshot: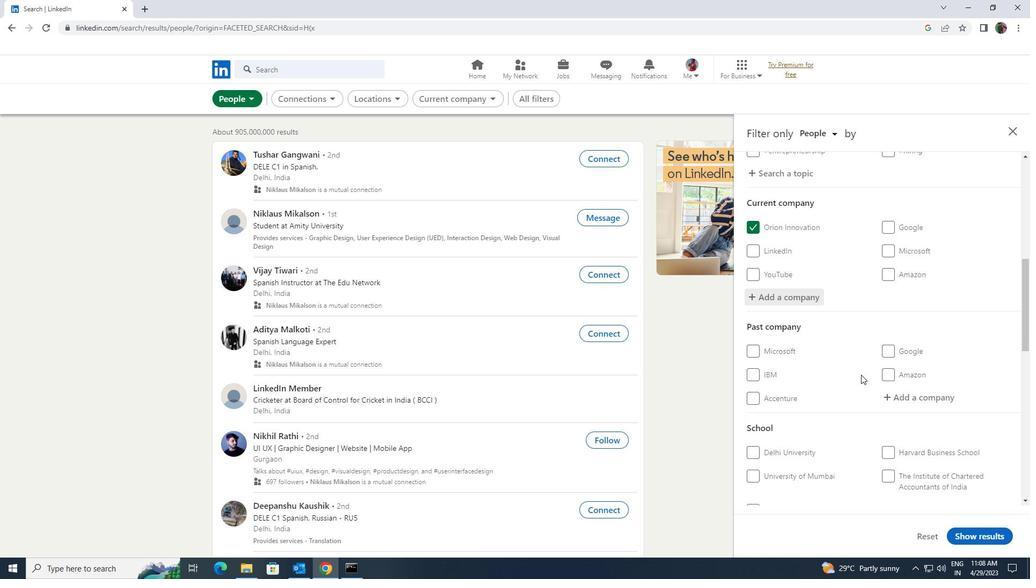 
Action: Mouse scrolled (861, 374) with delta (0, 0)
Screenshot: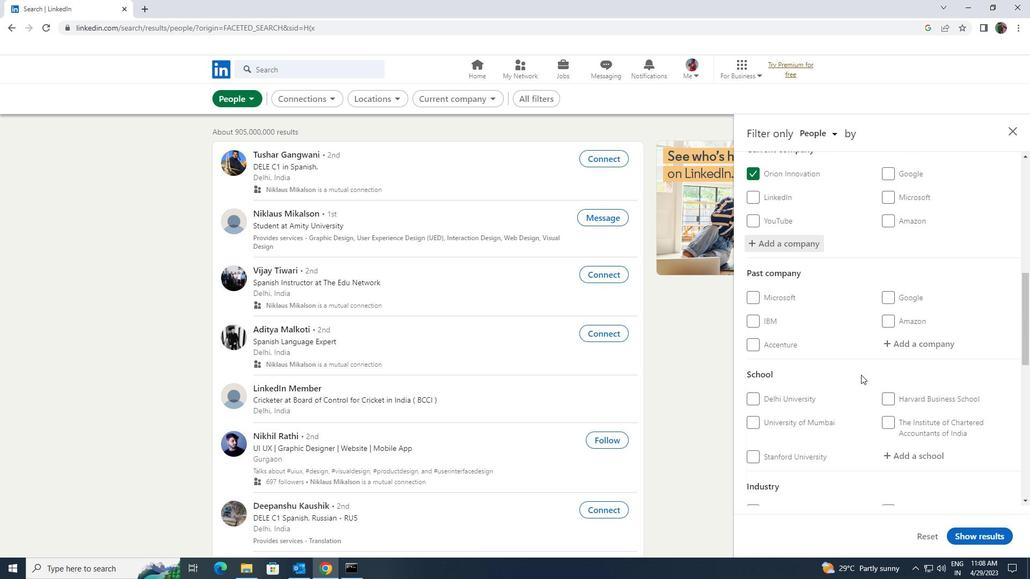 
Action: Mouse moved to (893, 398)
Screenshot: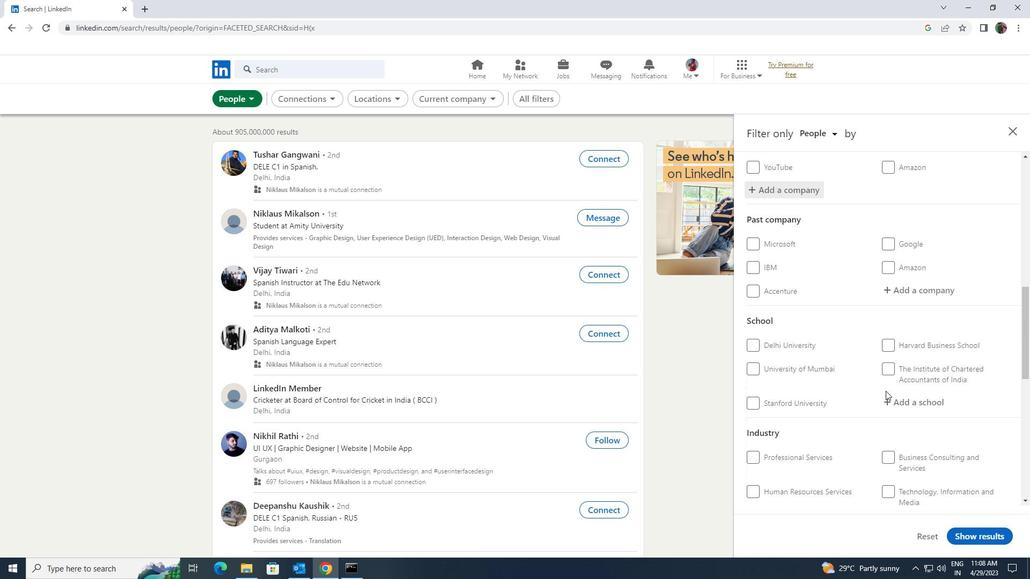 
Action: Mouse pressed left at (893, 398)
Screenshot: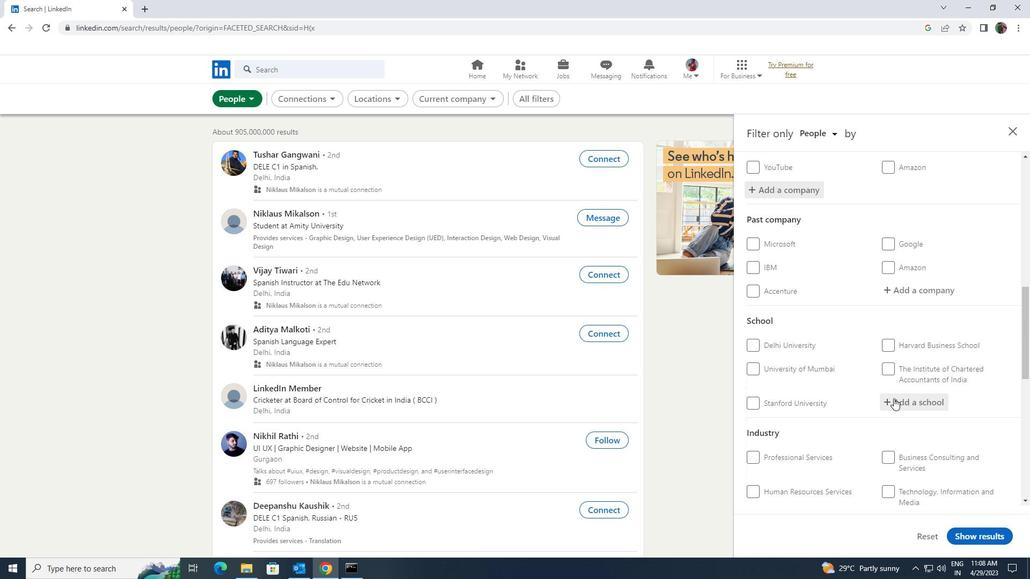 
Action: Mouse moved to (893, 400)
Screenshot: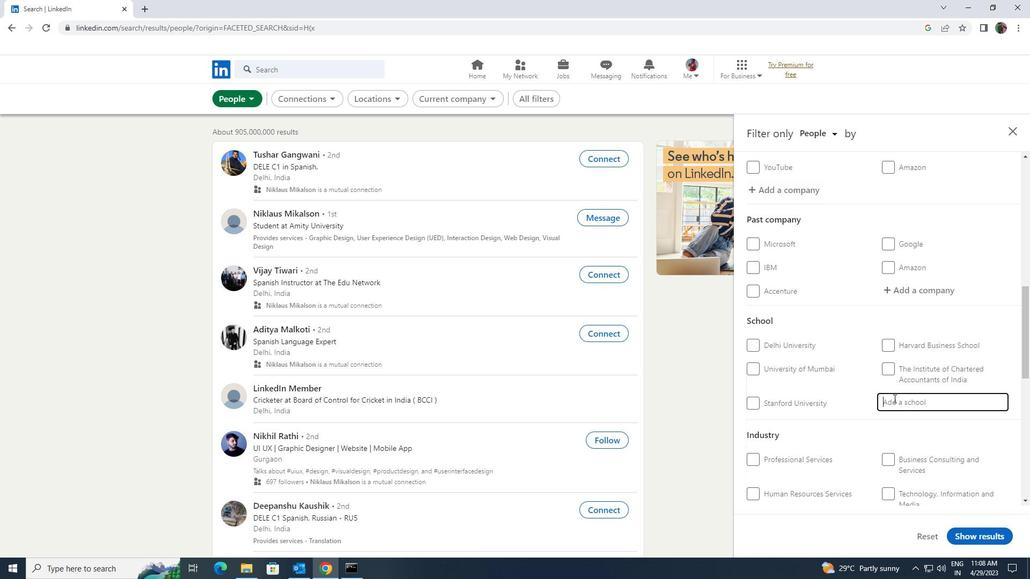 
Action: Key pressed <Key.shift>TATA<Key.space><Key.shift>INSTITUTE<Key.space>OF<Key.space><Key.shift>SOCIAL
Screenshot: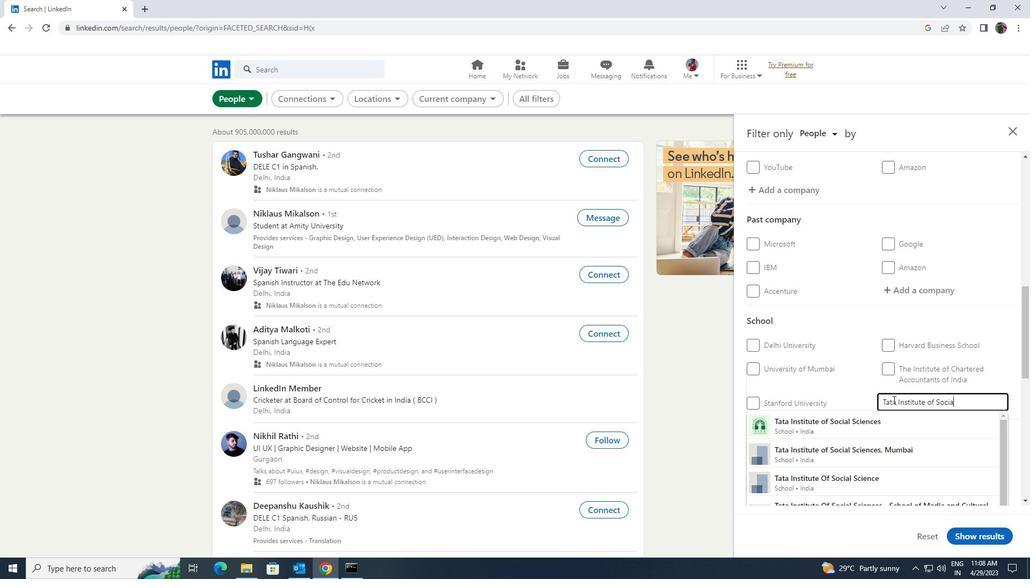 
Action: Mouse moved to (888, 423)
Screenshot: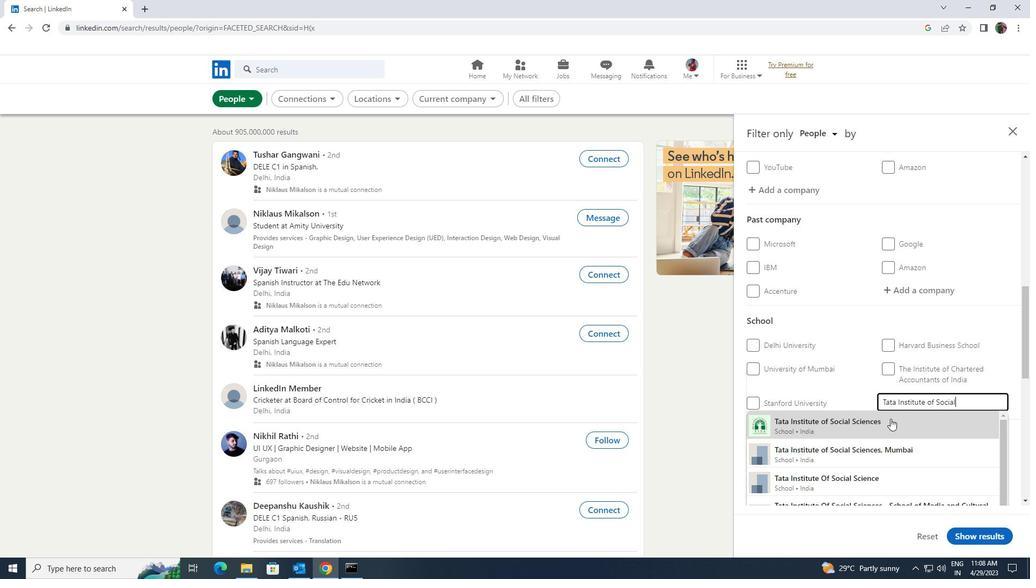 
Action: Mouse pressed left at (888, 423)
Screenshot: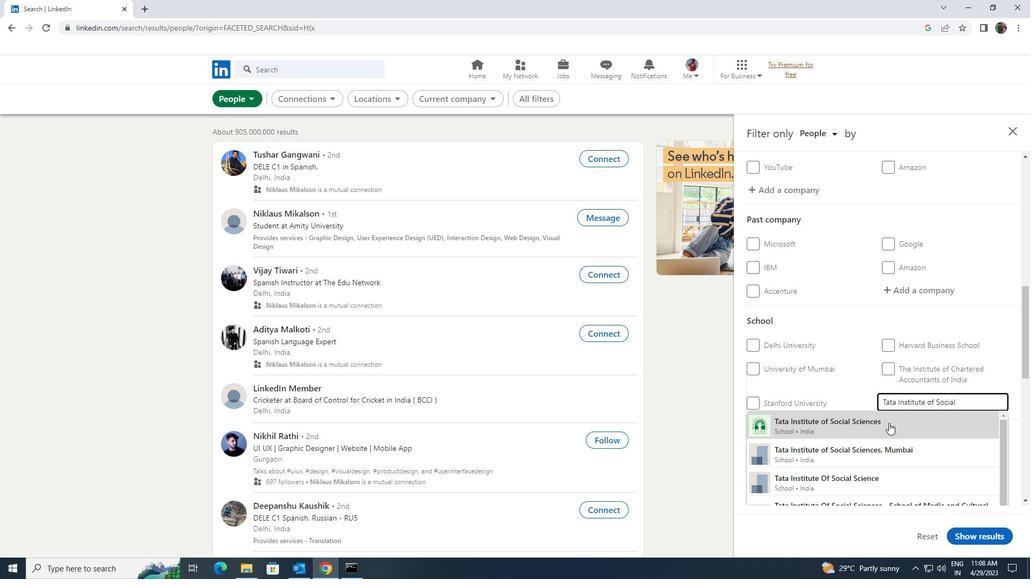 
Action: Mouse moved to (885, 425)
Screenshot: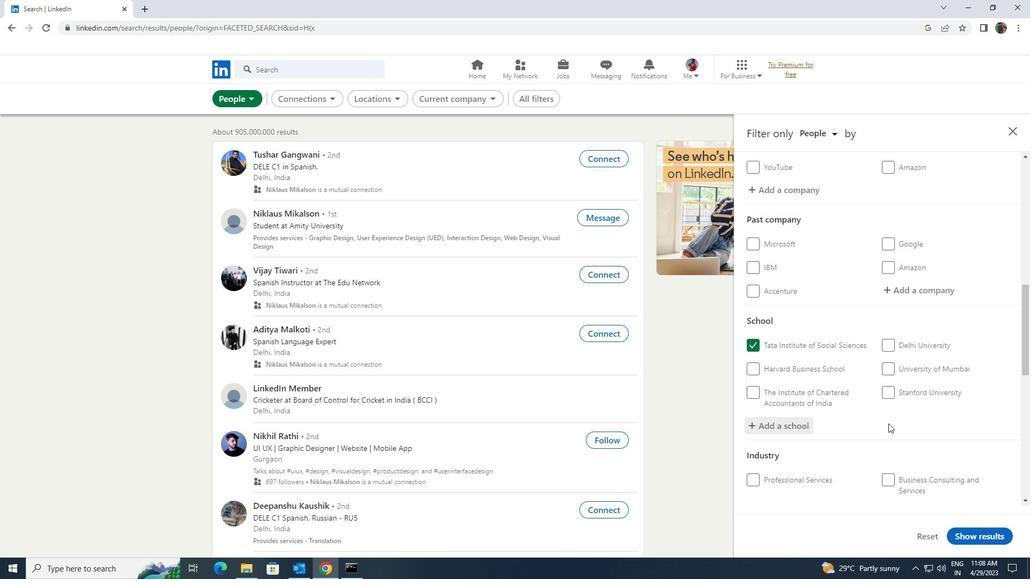 
Action: Mouse scrolled (885, 424) with delta (0, 0)
Screenshot: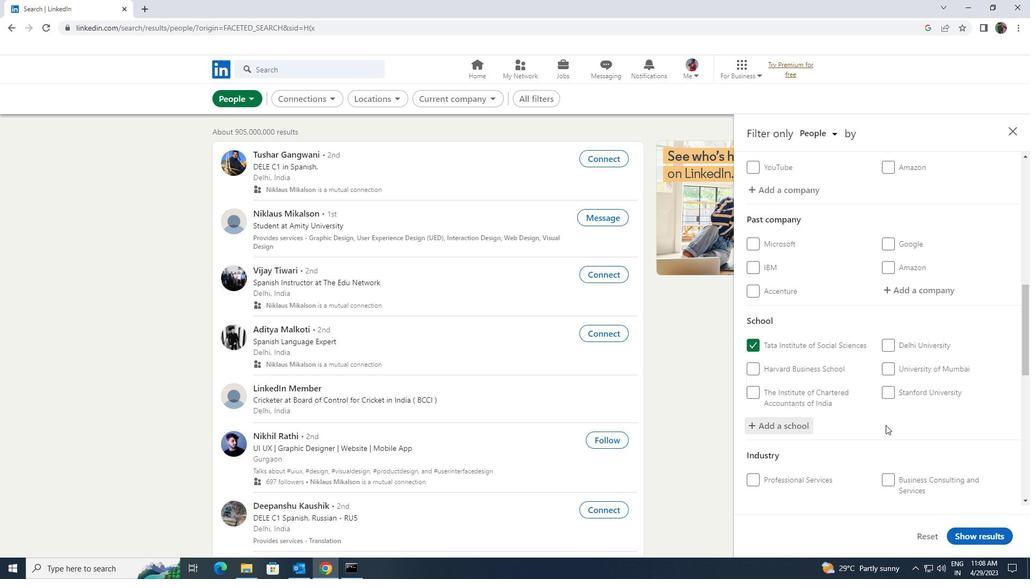 
Action: Mouse scrolled (885, 424) with delta (0, 0)
Screenshot: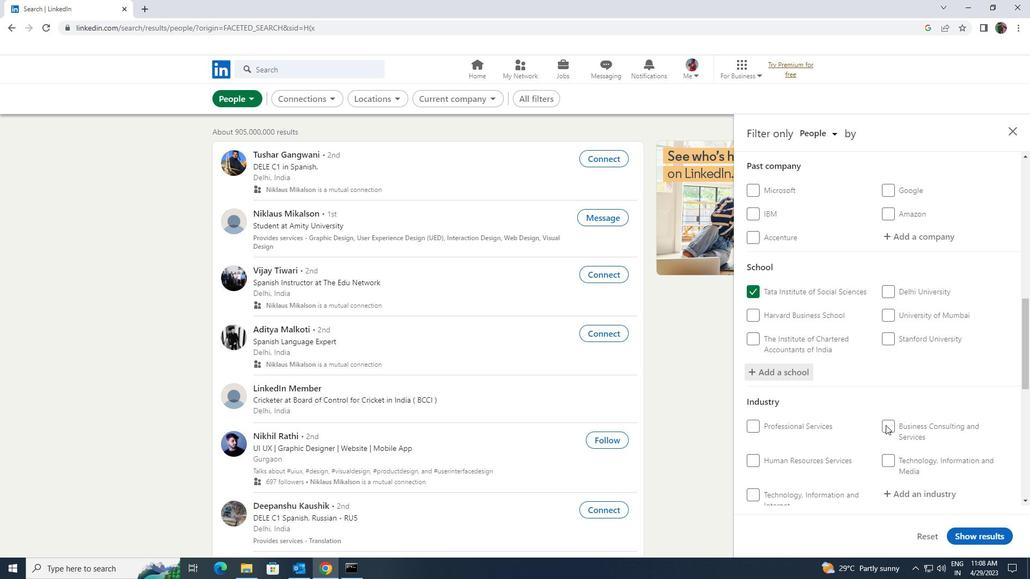 
Action: Mouse scrolled (885, 424) with delta (0, 0)
Screenshot: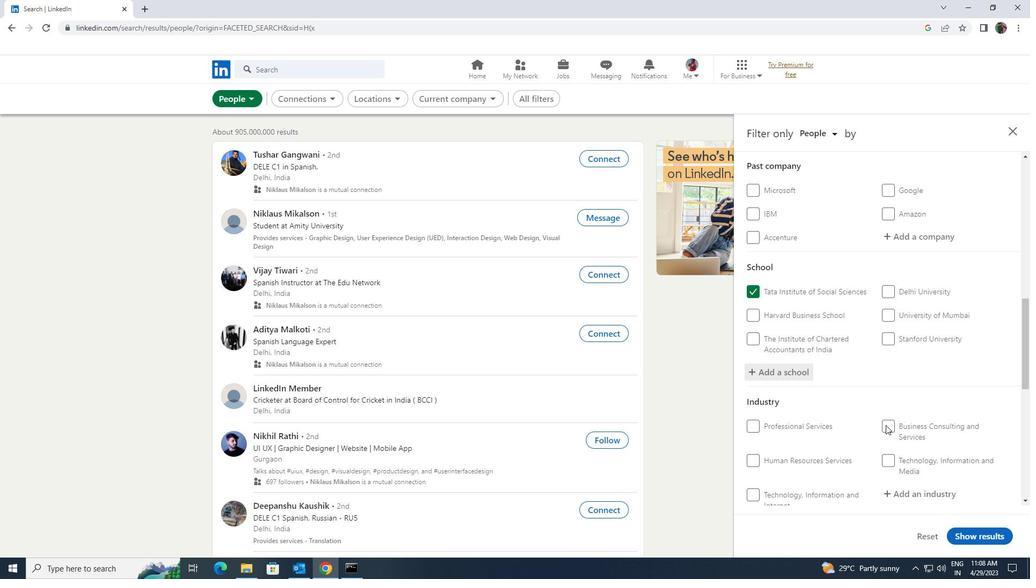 
Action: Mouse moved to (906, 389)
Screenshot: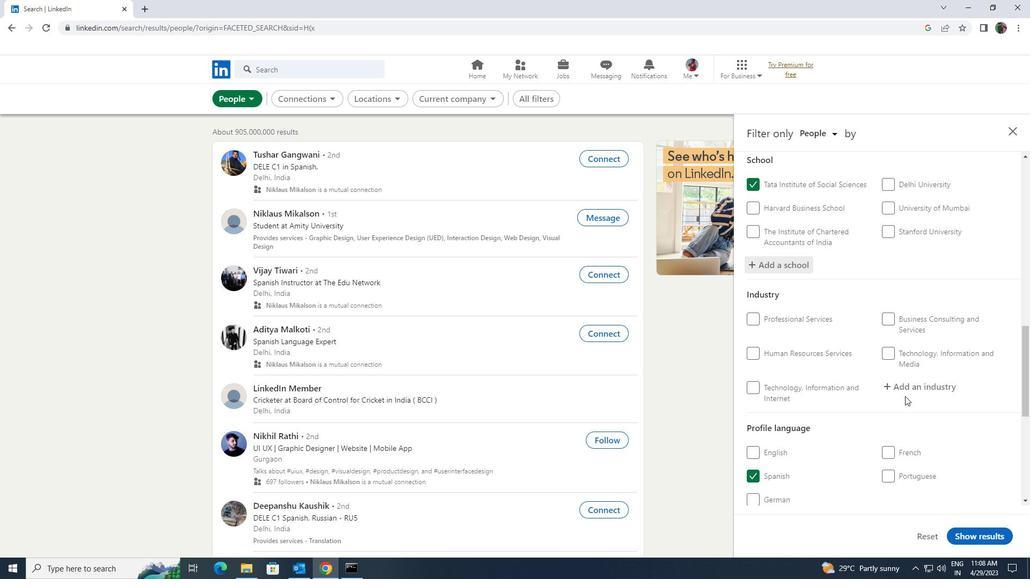 
Action: Mouse pressed left at (906, 389)
Screenshot: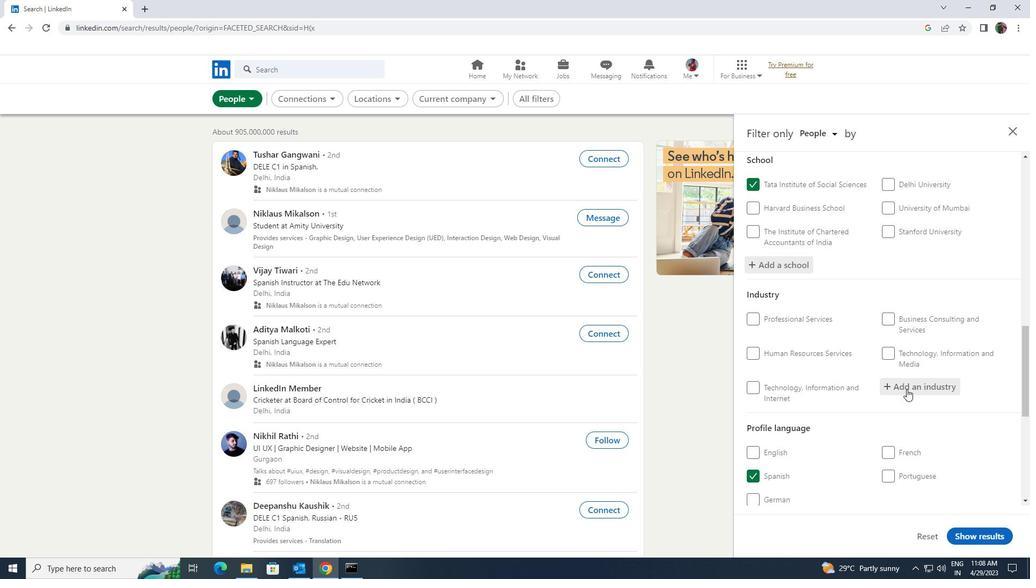 
Action: Key pressed <Key.shift>ENGINEERING
Screenshot: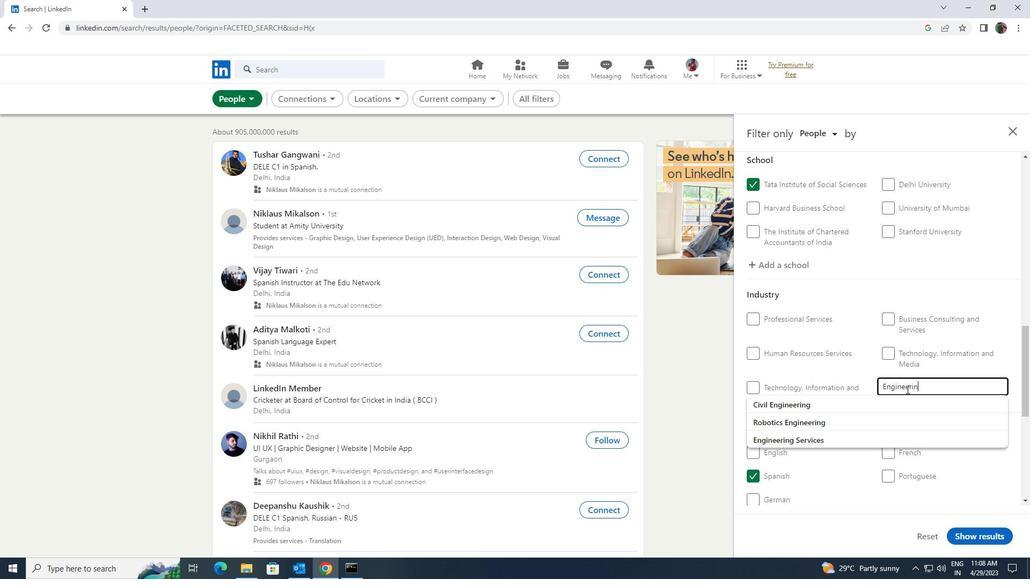 
Action: Mouse moved to (881, 437)
Screenshot: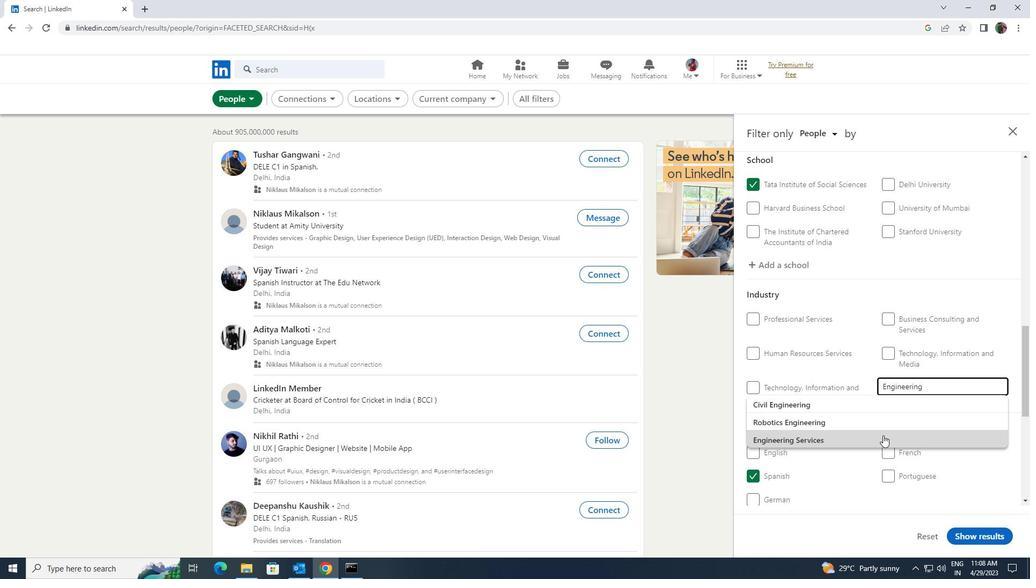 
Action: Mouse pressed left at (881, 437)
Screenshot: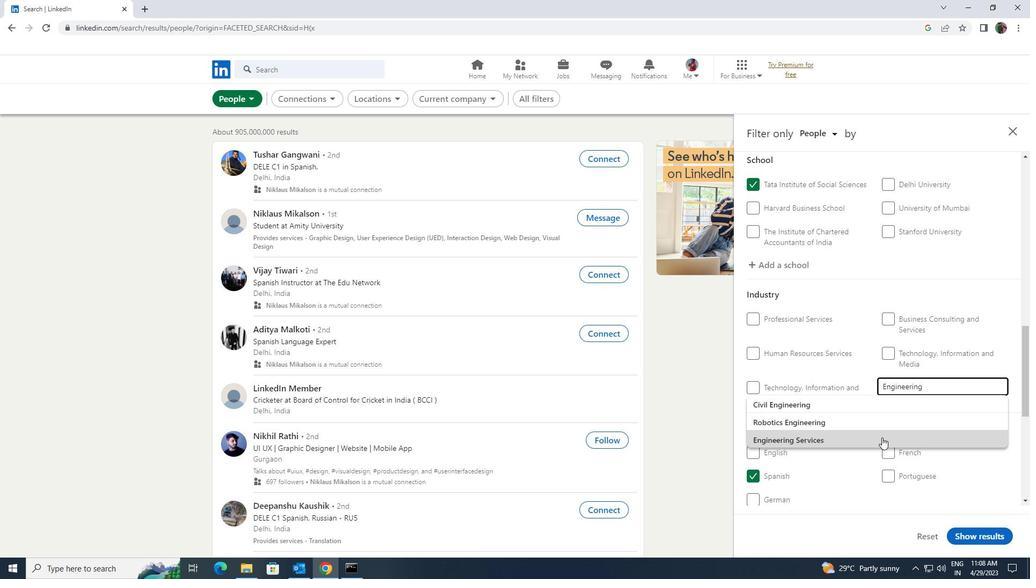 
Action: Mouse scrolled (881, 437) with delta (0, 0)
Screenshot: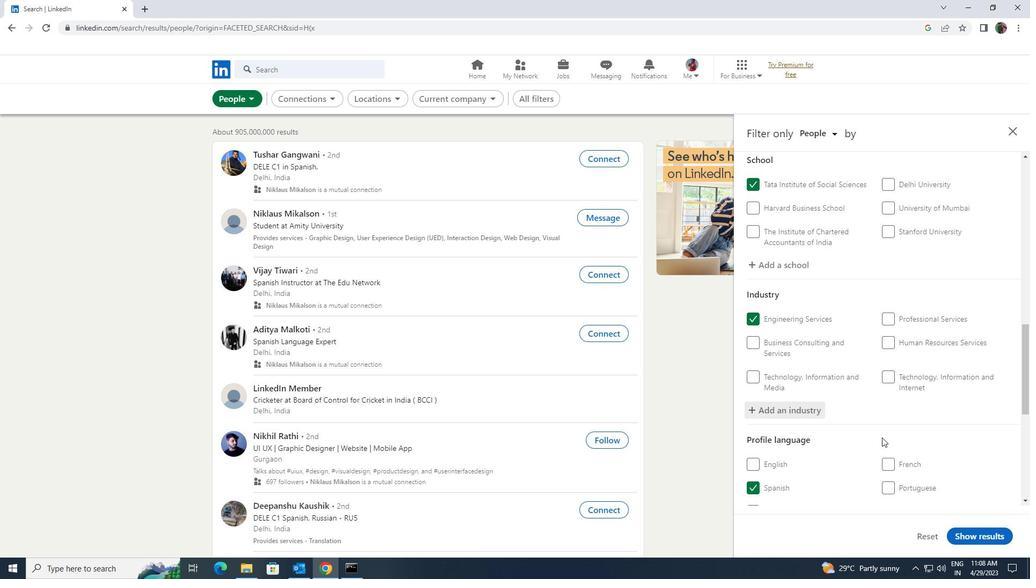 
Action: Mouse scrolled (881, 437) with delta (0, 0)
Screenshot: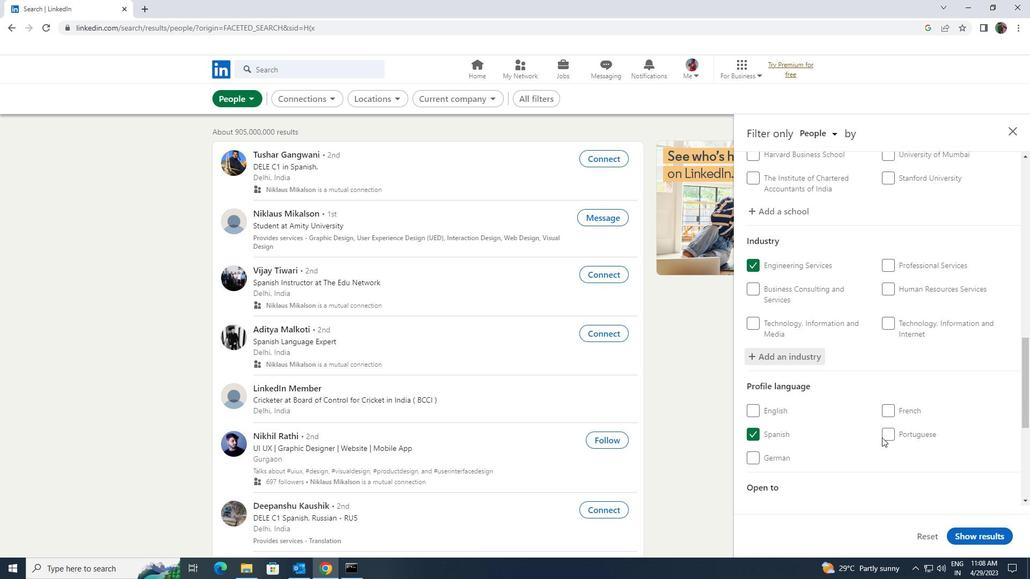 
Action: Mouse scrolled (881, 437) with delta (0, 0)
Screenshot: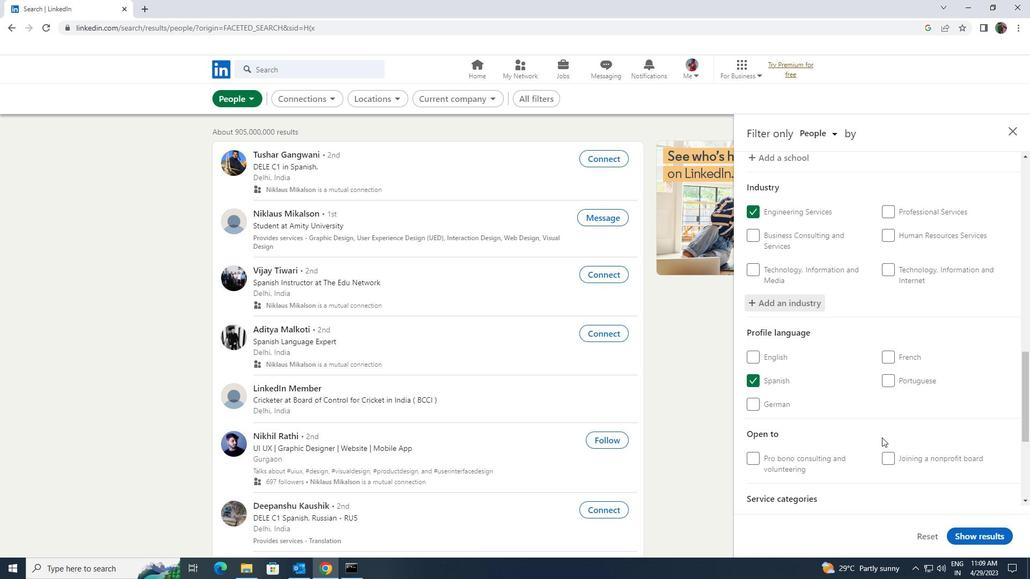 
Action: Mouse scrolled (881, 437) with delta (0, 0)
Screenshot: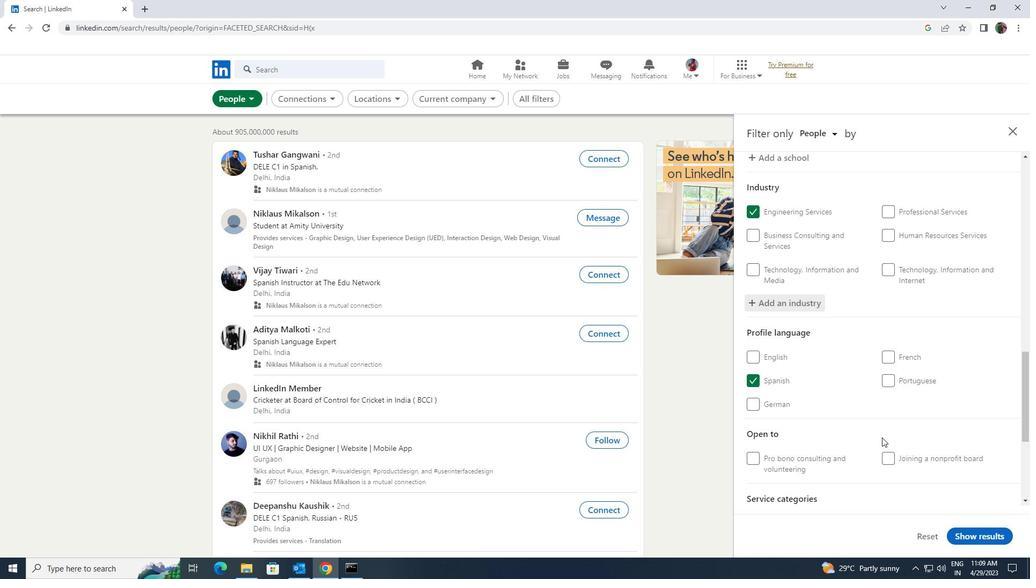 
Action: Mouse moved to (893, 457)
Screenshot: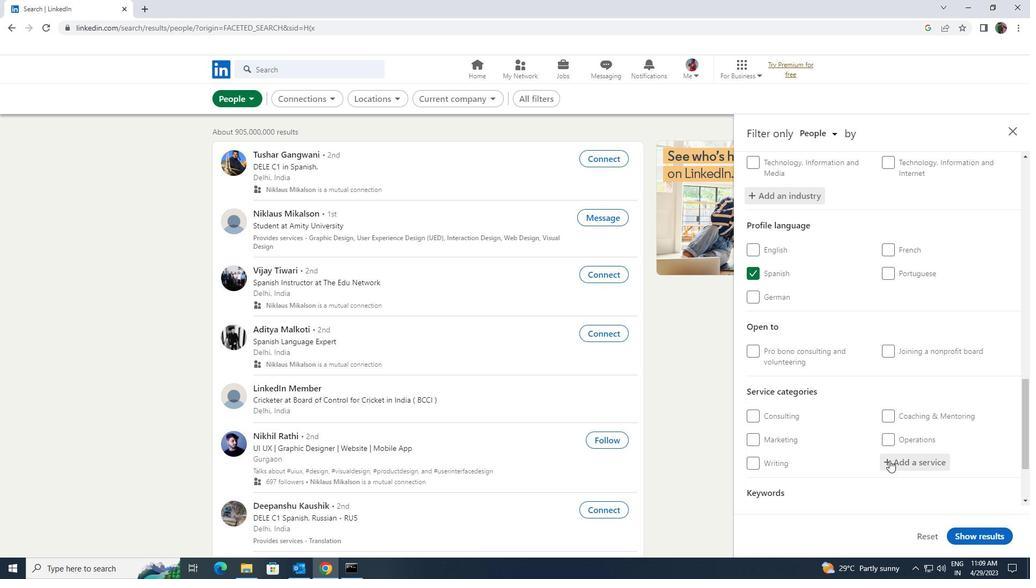 
Action: Mouse pressed left at (893, 457)
Screenshot: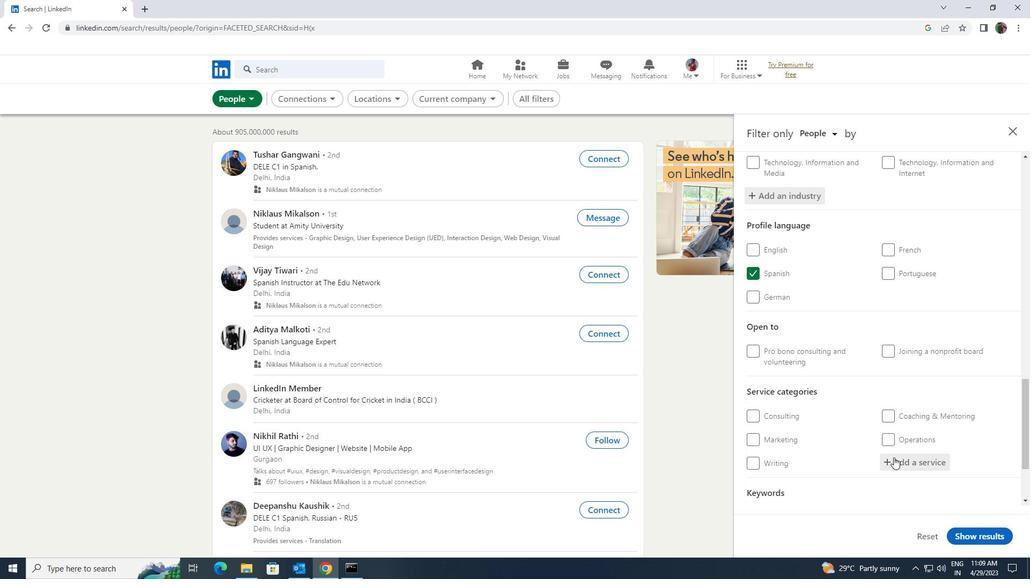 
Action: Key pressed <Key.shift>RESUME
Screenshot: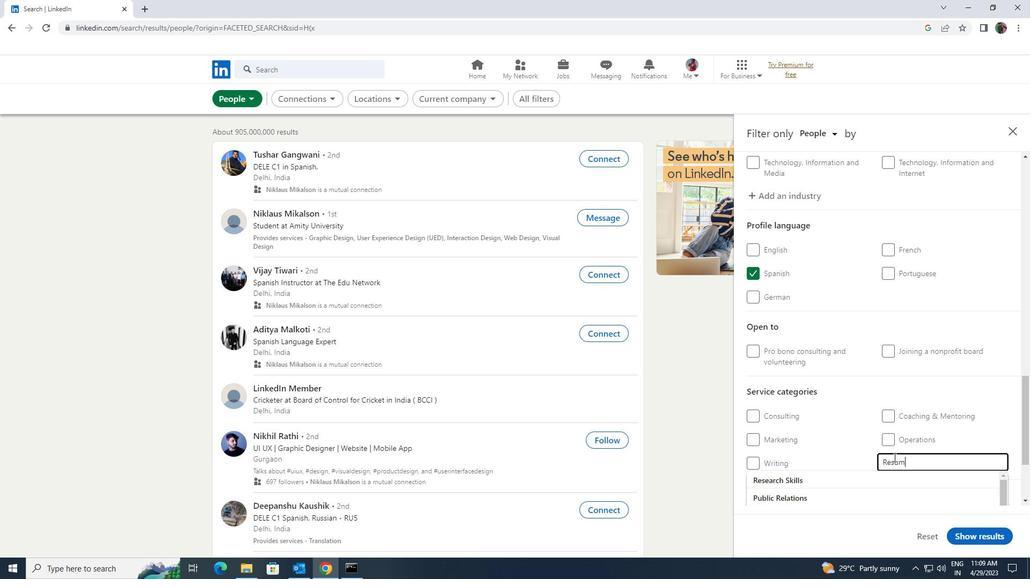 
Action: Mouse moved to (879, 471)
Screenshot: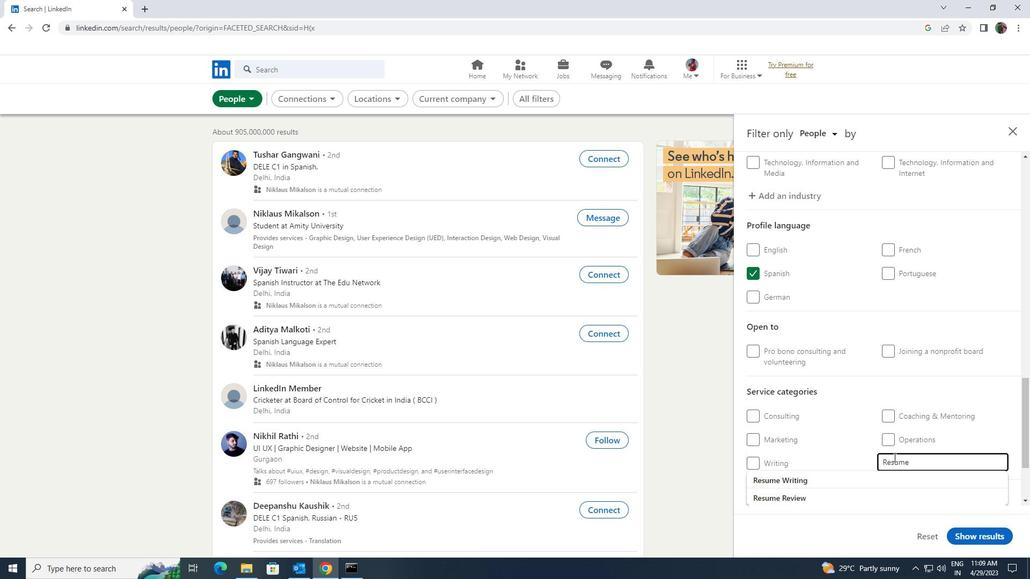 
Action: Mouse pressed left at (879, 471)
Screenshot: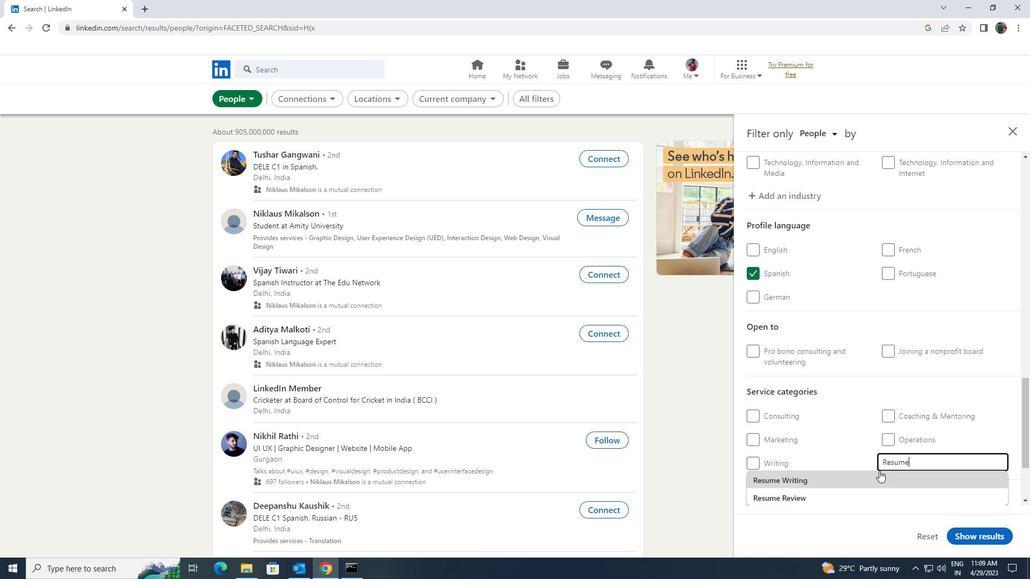 
Action: Mouse moved to (881, 469)
Screenshot: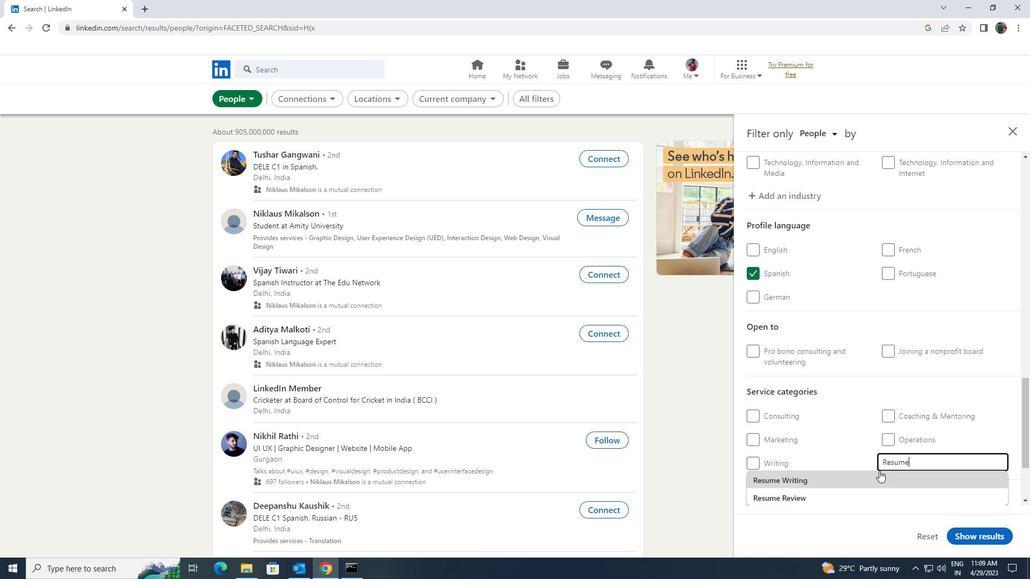 
Action: Mouse scrolled (881, 469) with delta (0, 0)
Screenshot: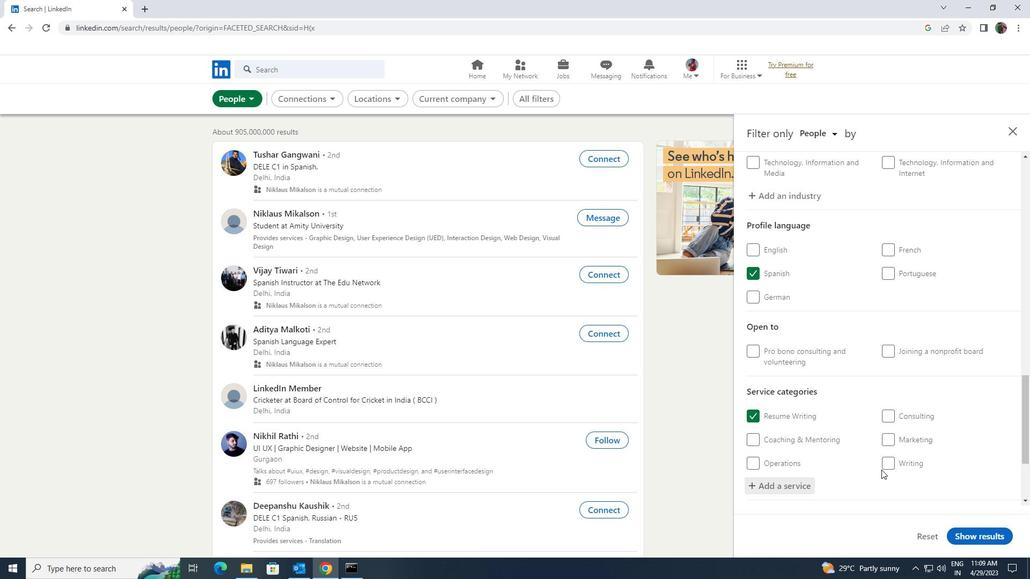 
Action: Mouse scrolled (881, 469) with delta (0, 0)
Screenshot: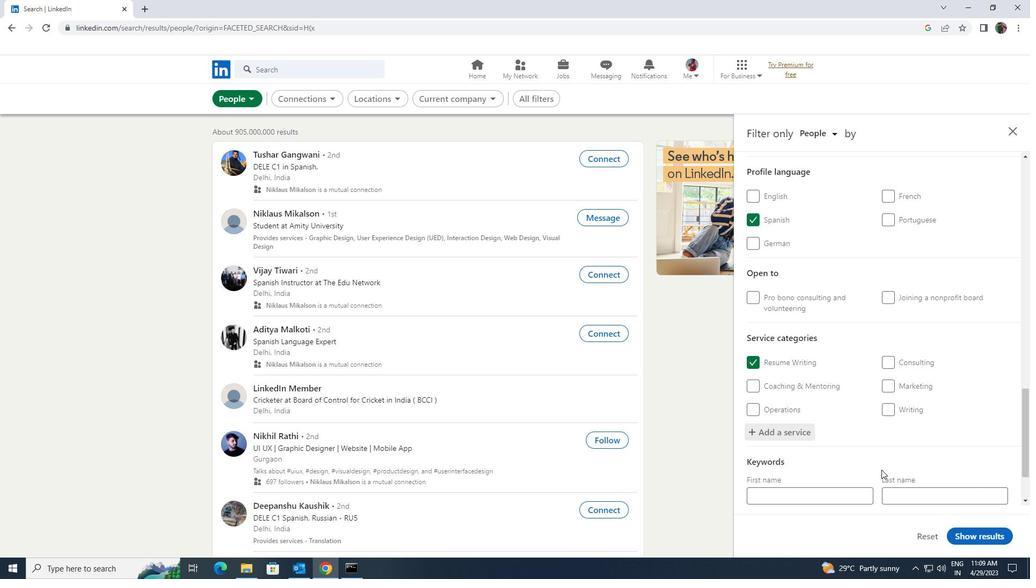 
Action: Mouse scrolled (881, 469) with delta (0, 0)
Screenshot: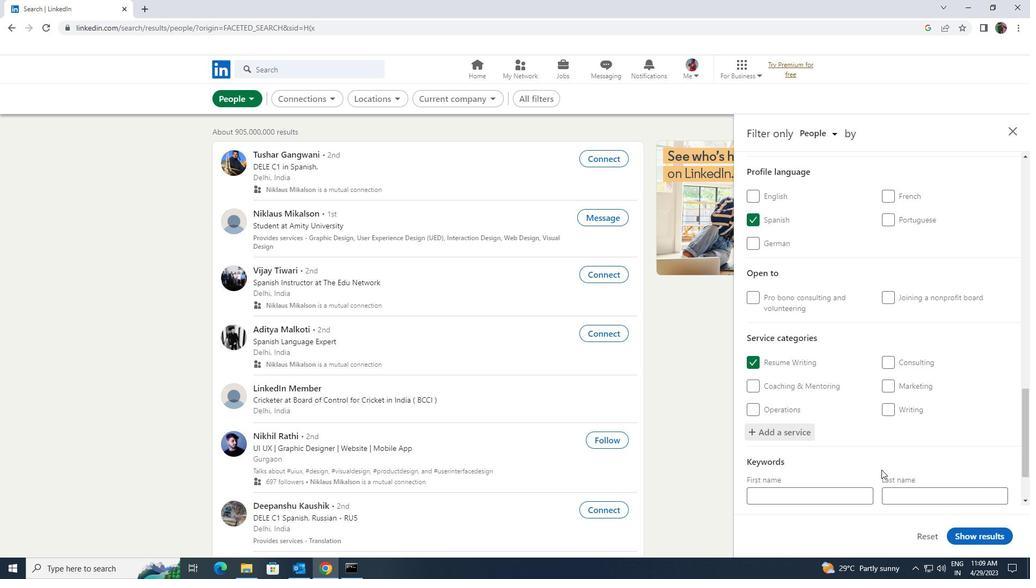 
Action: Mouse moved to (863, 461)
Screenshot: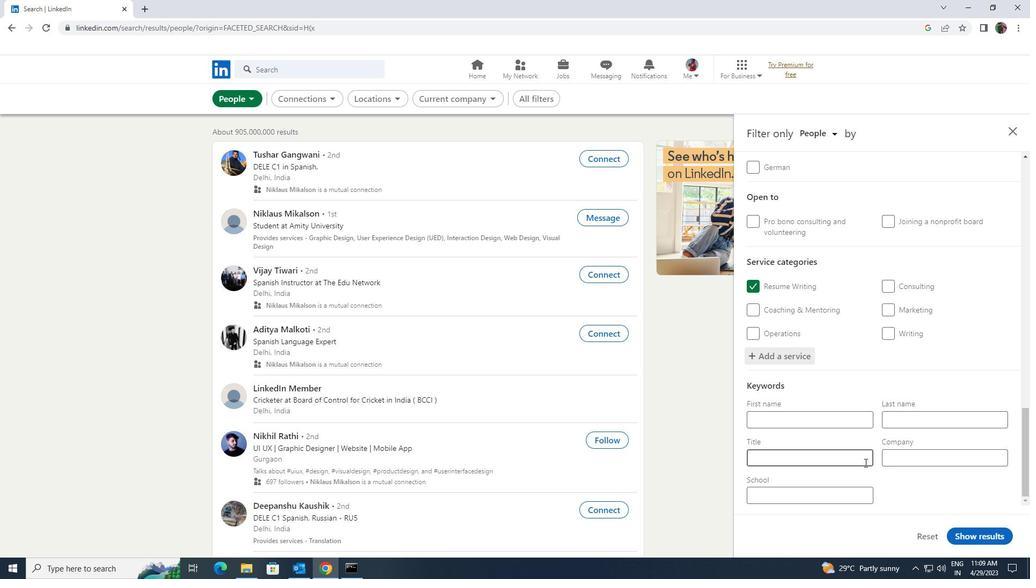 
Action: Mouse pressed left at (863, 461)
Screenshot: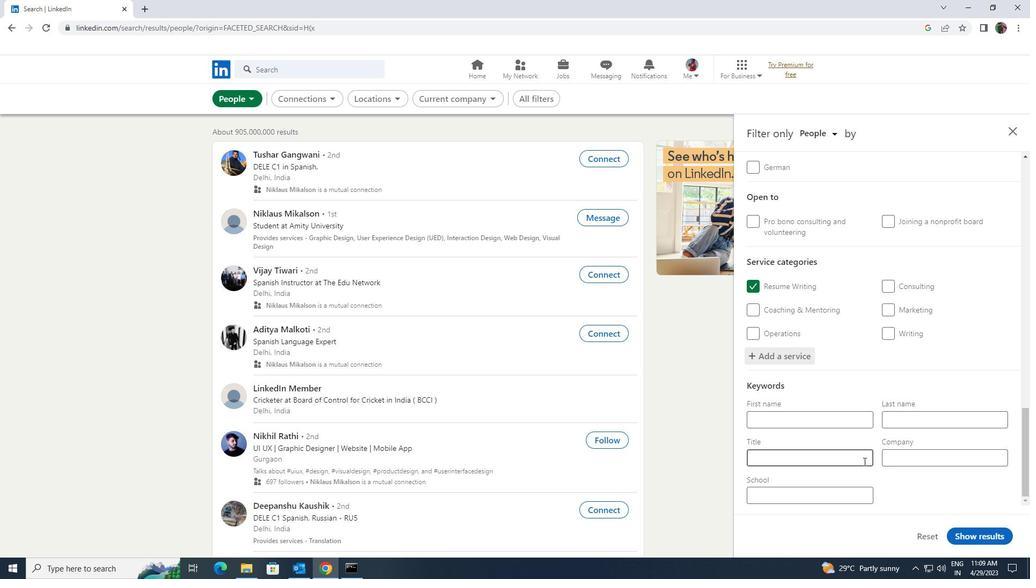 
Action: Key pressed <Key.shift>MANAGING<Key.space><Key.shift>PARTNER
Screenshot: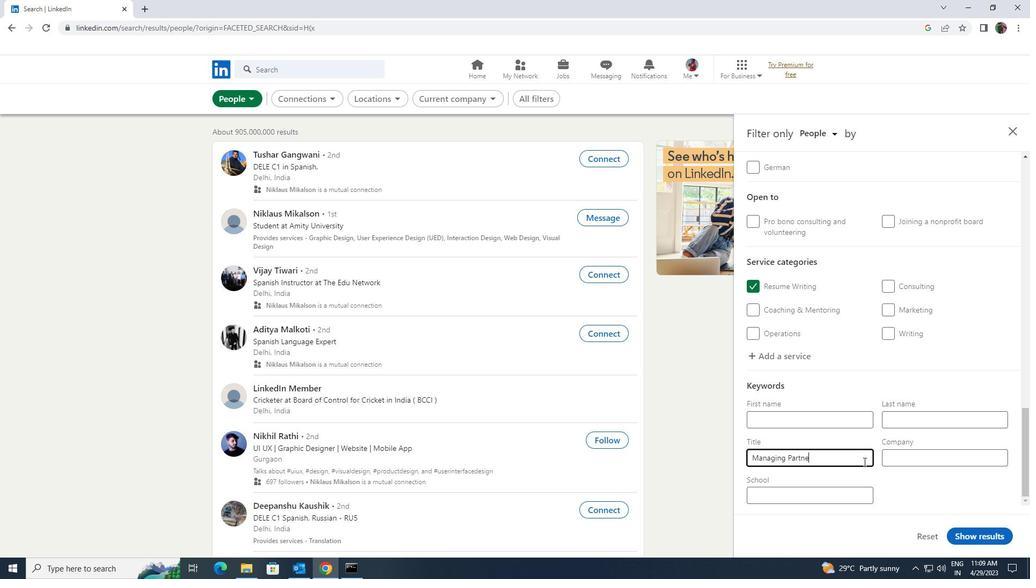 
Action: Mouse moved to (960, 537)
Screenshot: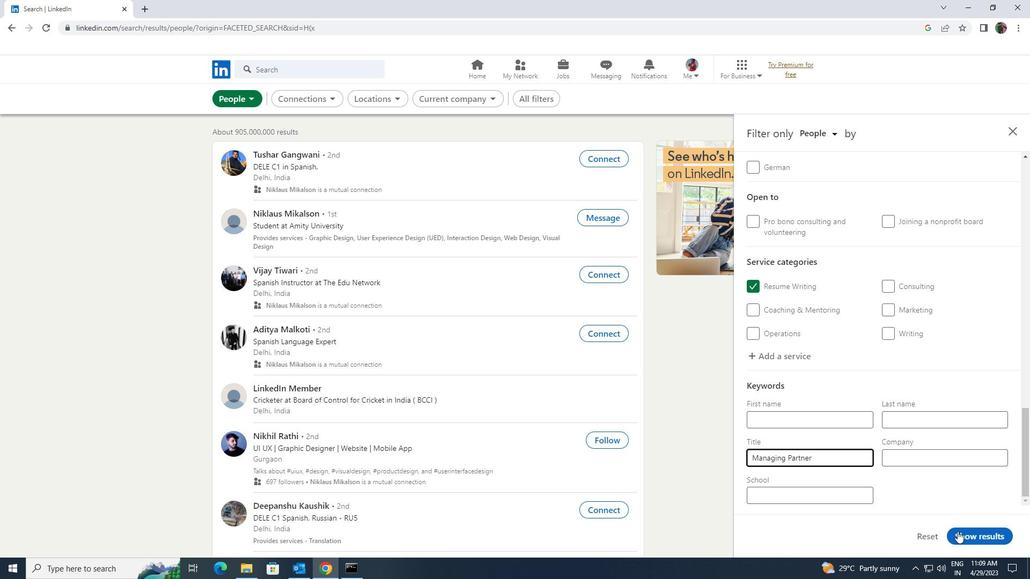 
Action: Mouse pressed left at (960, 537)
Screenshot: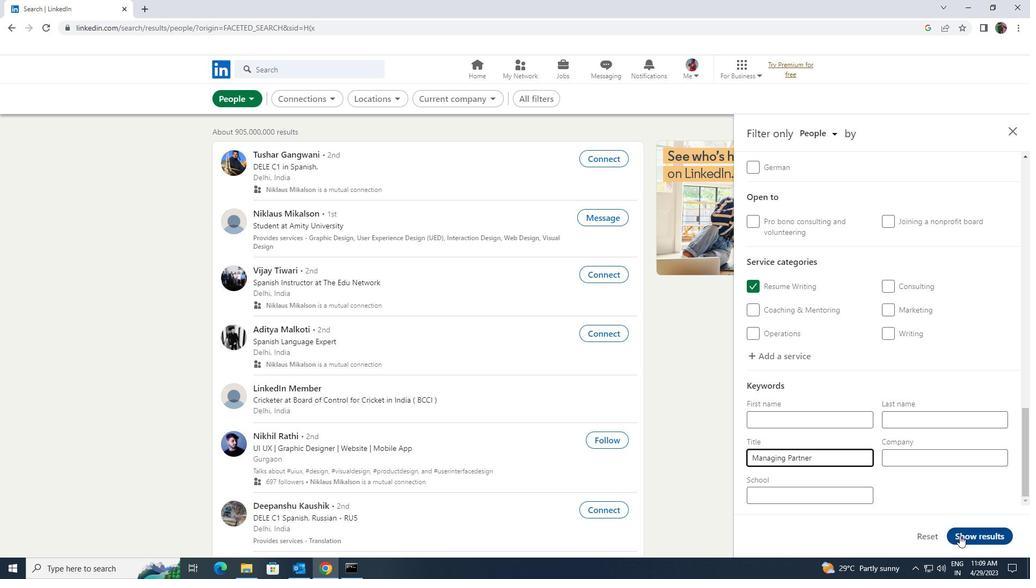 
